 Task: Find connections with filter location Chittagong with filter topic #Humanresourcewith filter profile language Potuguese with filter current company JAC Group with filter school ICAT Design & Media College with filter industry Photography with filter service category Interaction Design with filter keywords title Telework Nurse/Doctor
Action: Mouse moved to (554, 97)
Screenshot: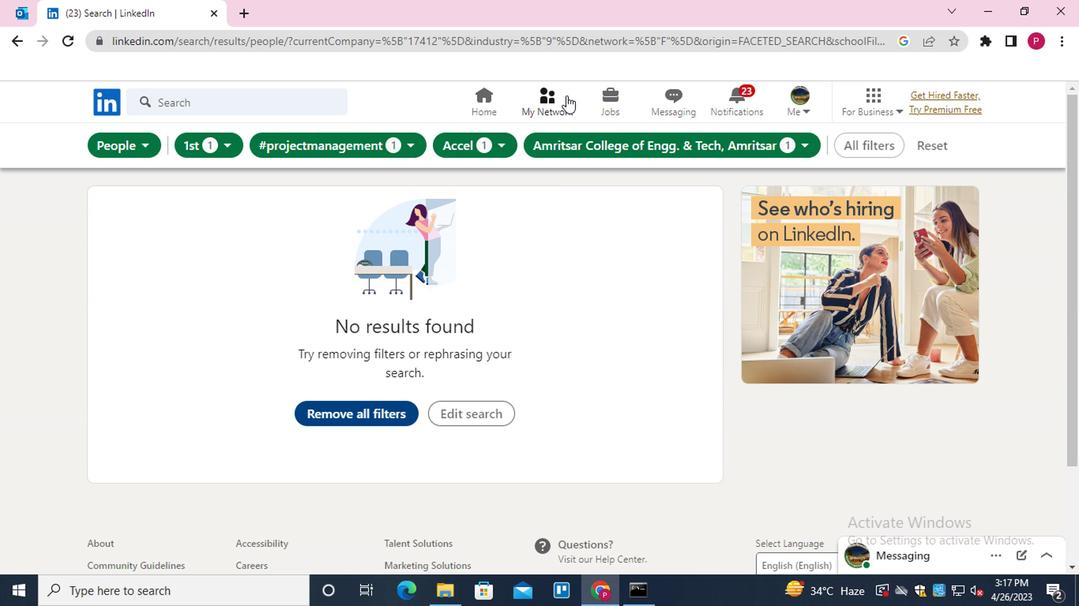 
Action: Mouse pressed left at (554, 97)
Screenshot: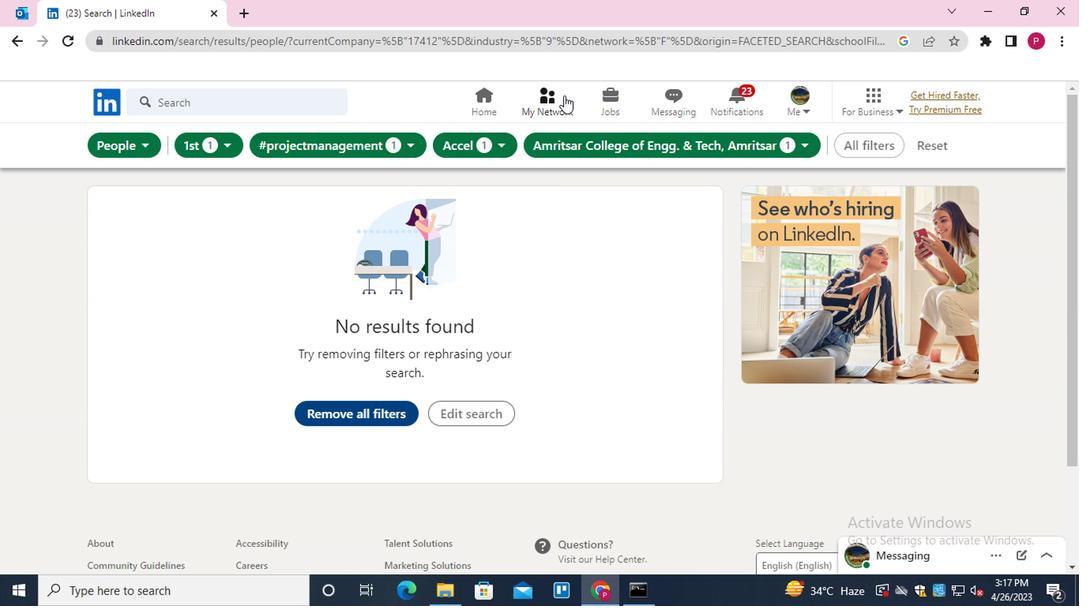 
Action: Mouse moved to (238, 184)
Screenshot: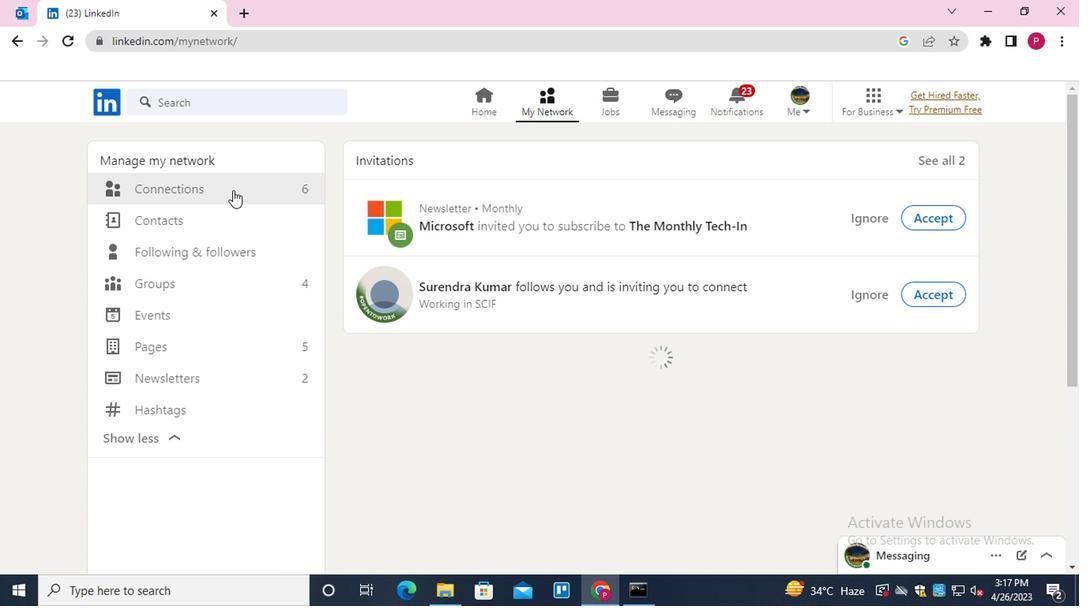 
Action: Mouse pressed left at (238, 184)
Screenshot: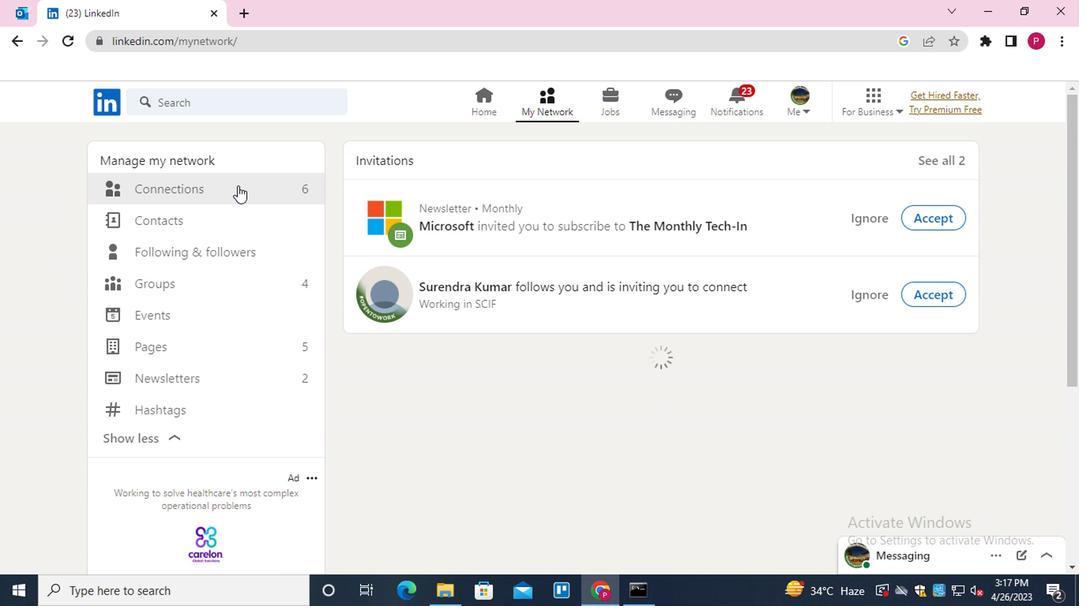 
Action: Mouse moved to (680, 194)
Screenshot: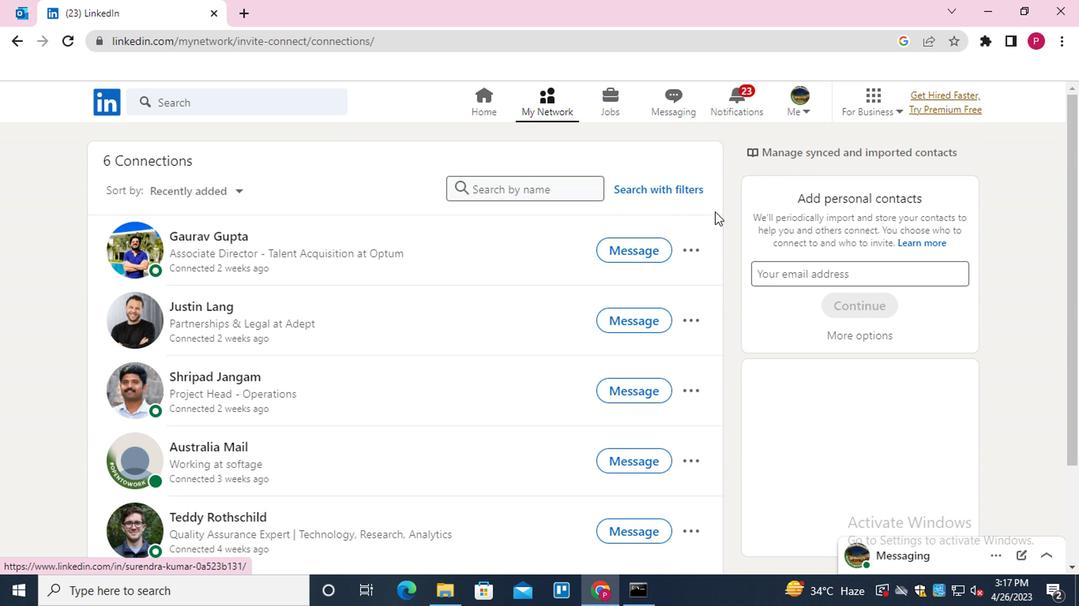 
Action: Mouse pressed left at (680, 194)
Screenshot: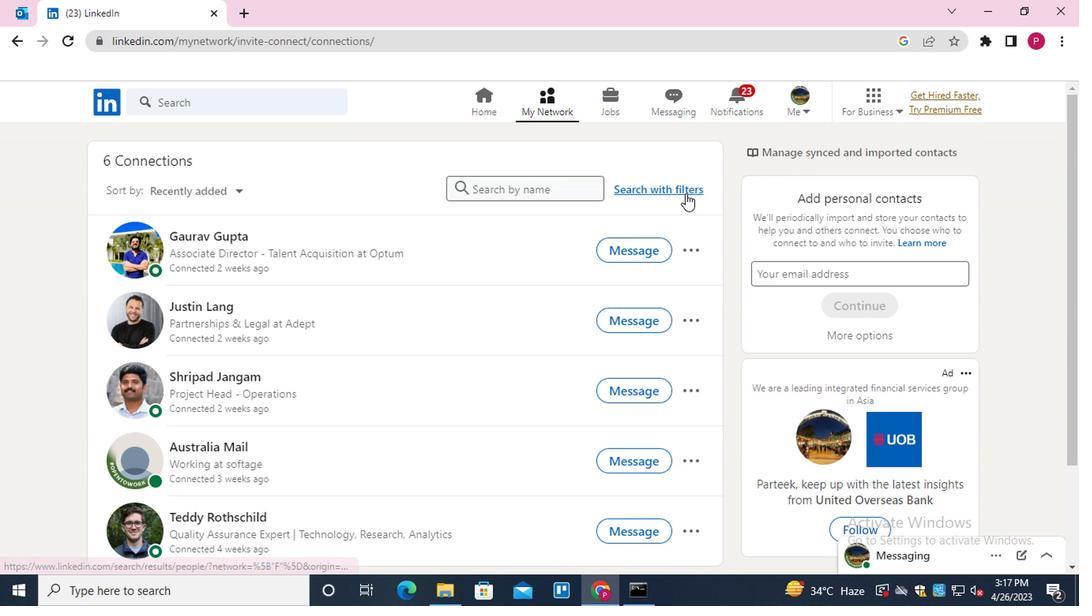 
Action: Mouse moved to (530, 147)
Screenshot: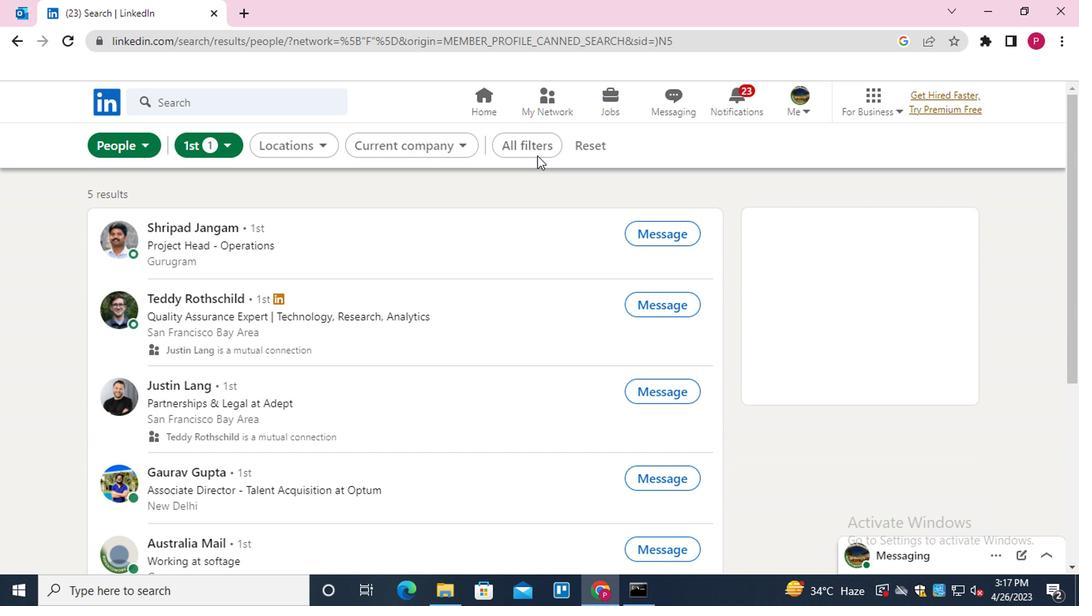 
Action: Mouse pressed left at (530, 147)
Screenshot: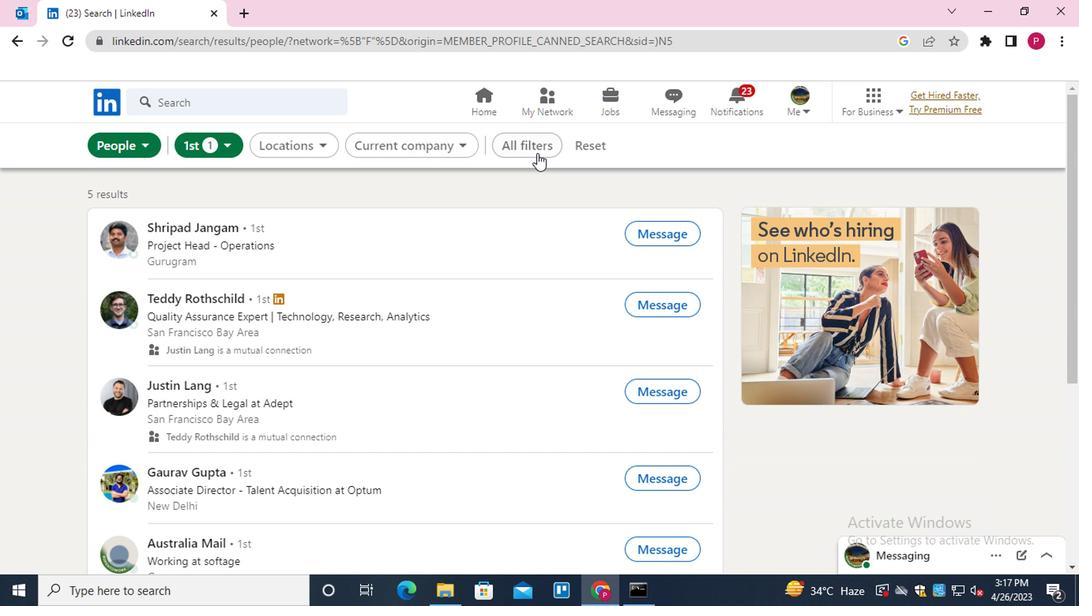 
Action: Mouse moved to (761, 267)
Screenshot: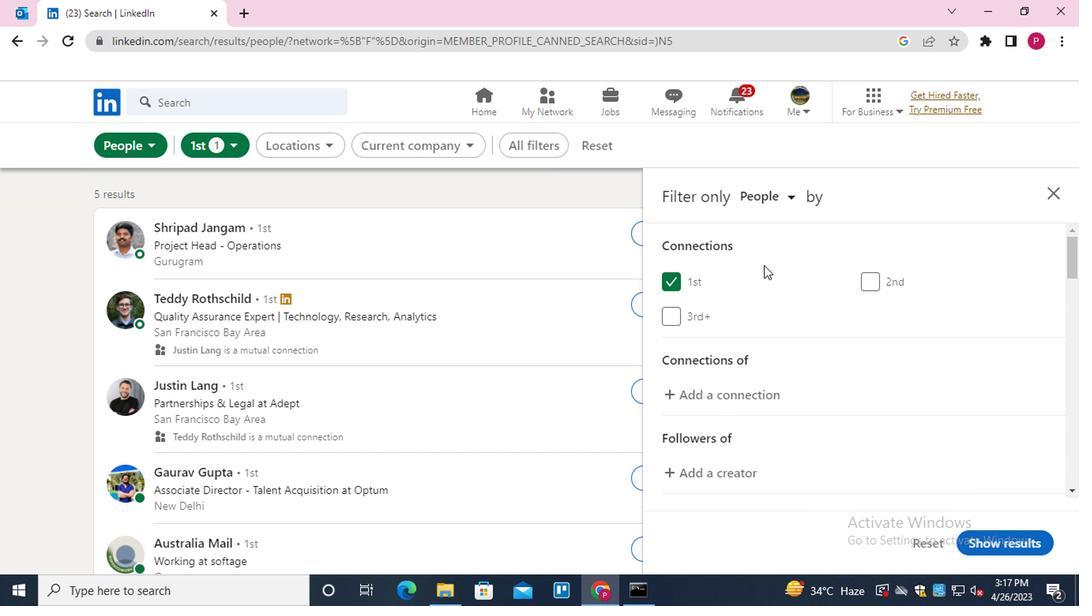 
Action: Mouse scrolled (761, 266) with delta (0, 0)
Screenshot: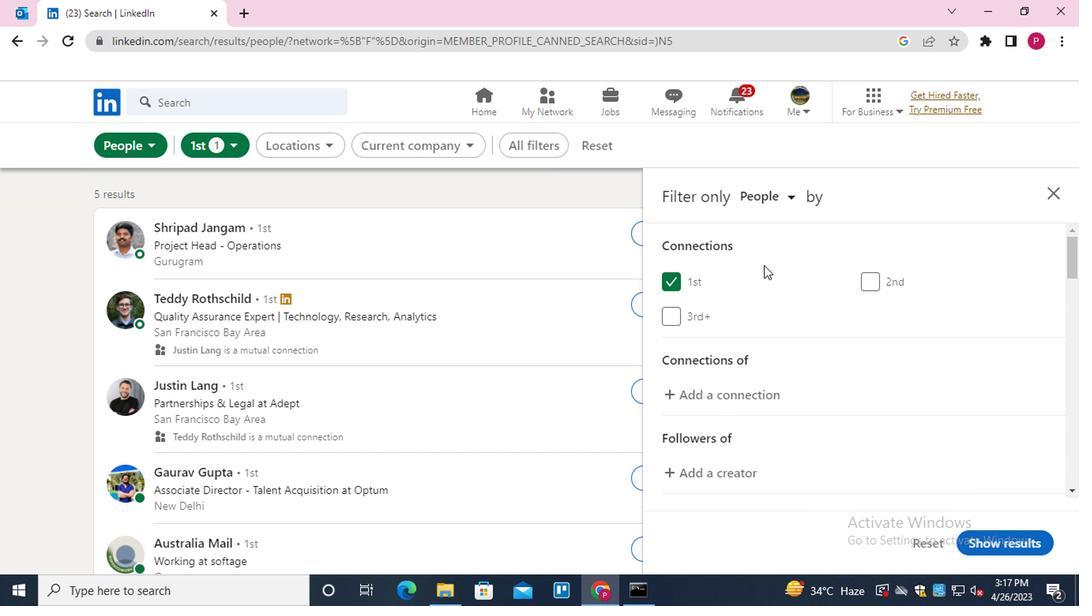 
Action: Mouse moved to (769, 278)
Screenshot: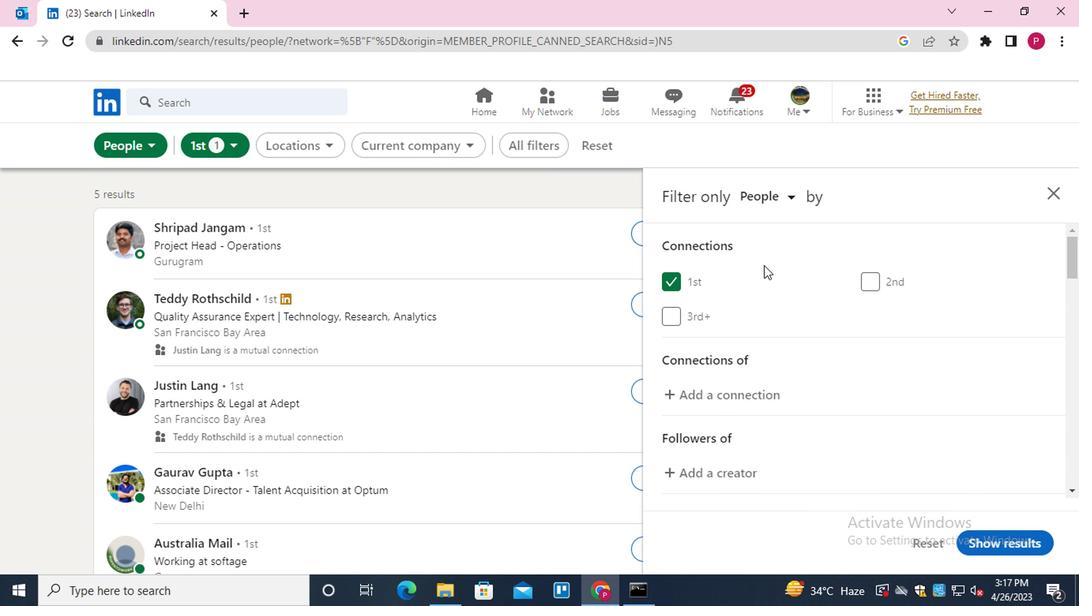 
Action: Mouse scrolled (769, 277) with delta (0, 0)
Screenshot: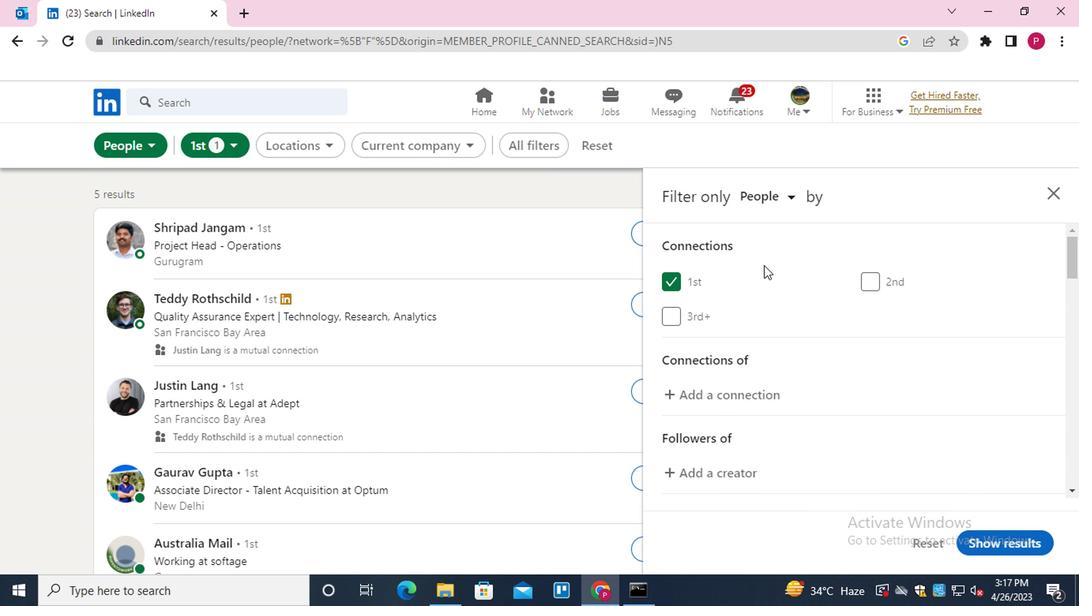 
Action: Mouse moved to (773, 284)
Screenshot: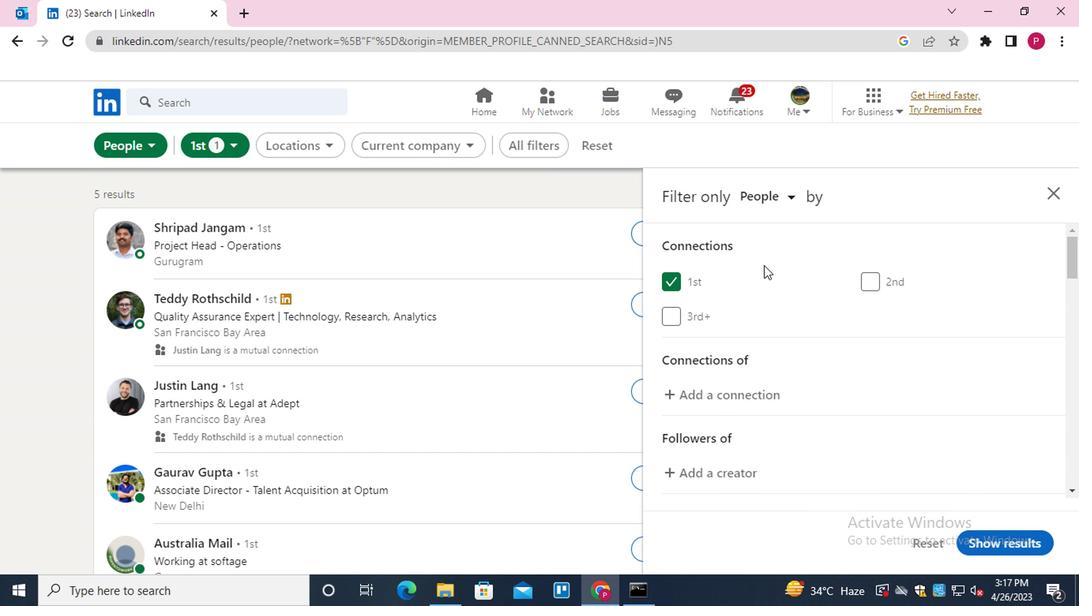 
Action: Mouse scrolled (773, 283) with delta (0, -1)
Screenshot: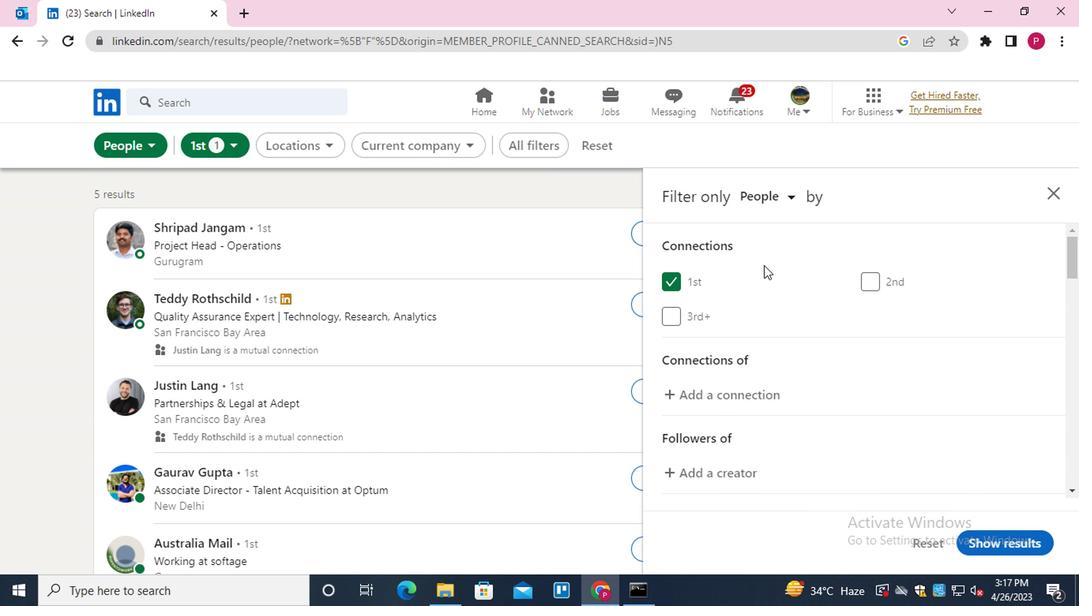 
Action: Mouse moved to (934, 392)
Screenshot: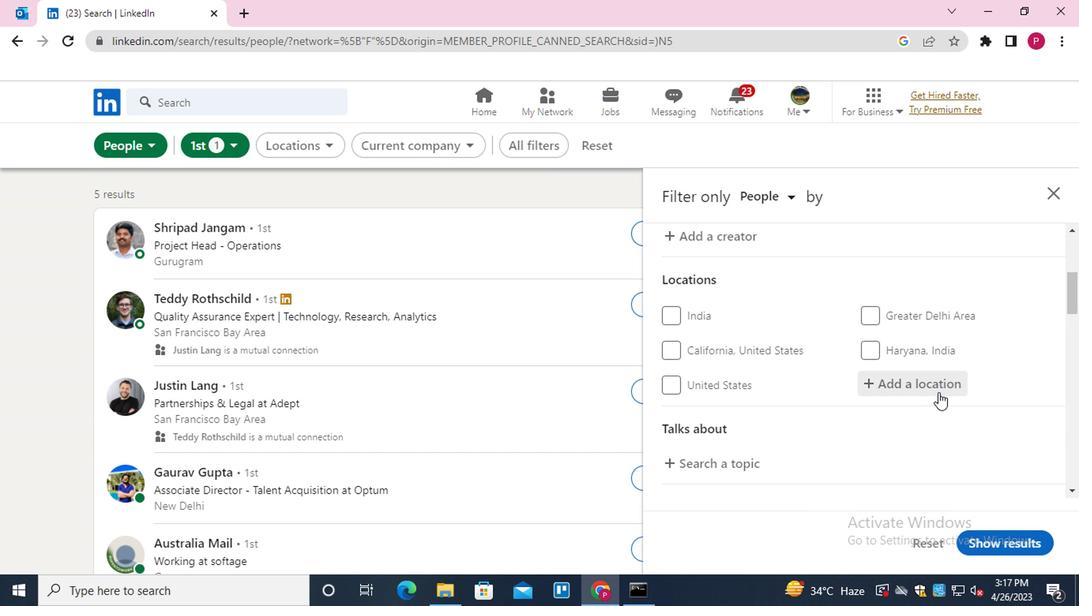 
Action: Mouse pressed left at (934, 392)
Screenshot: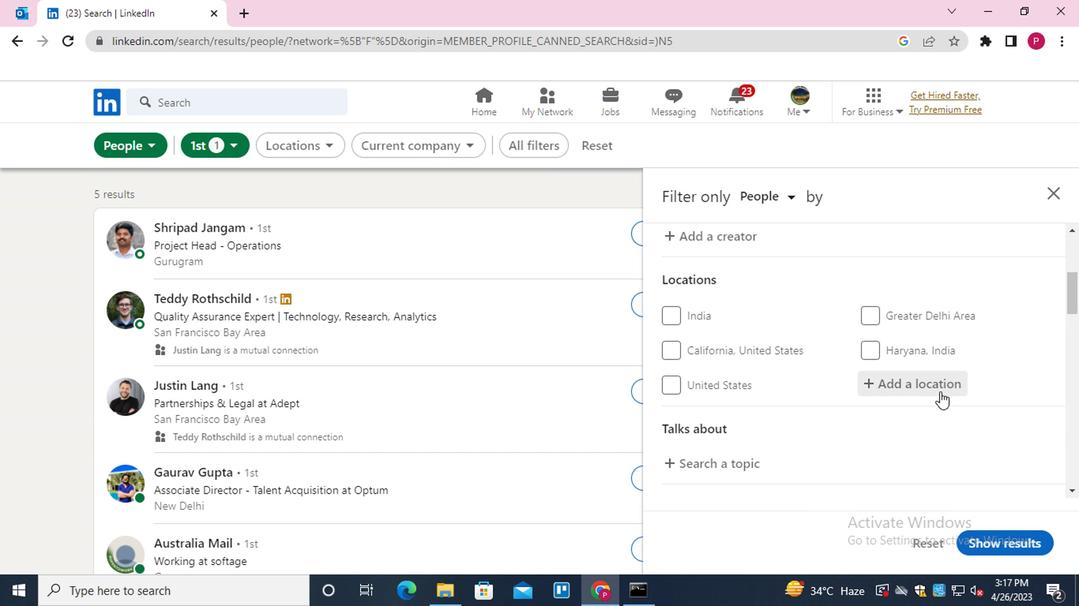 
Action: Key pressed <Key.shift><Key.shift><Key.shift>CHITTAGONG
Screenshot: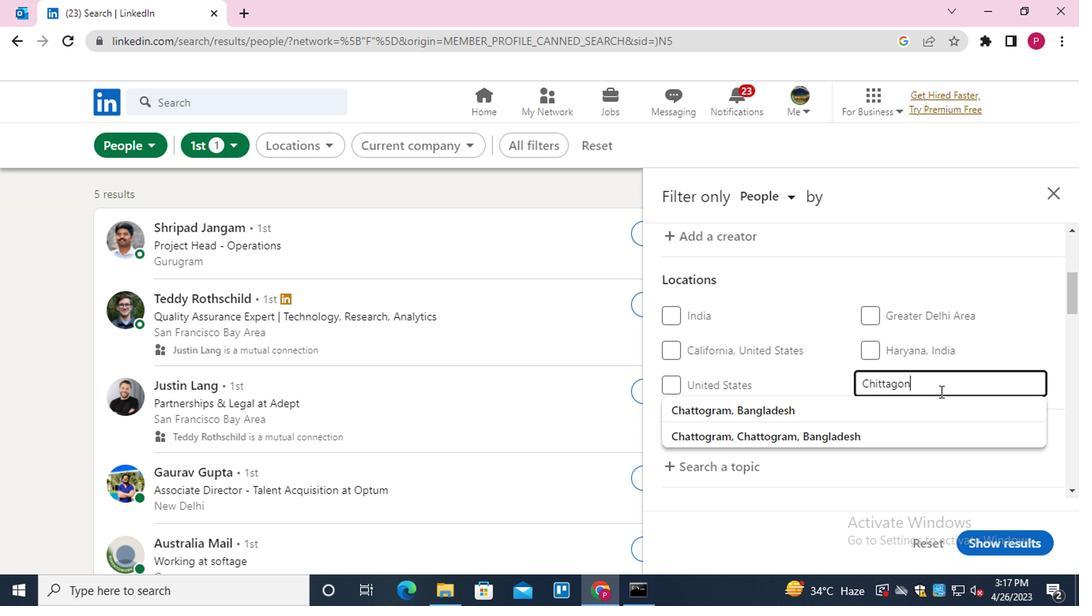 
Action: Mouse moved to (927, 384)
Screenshot: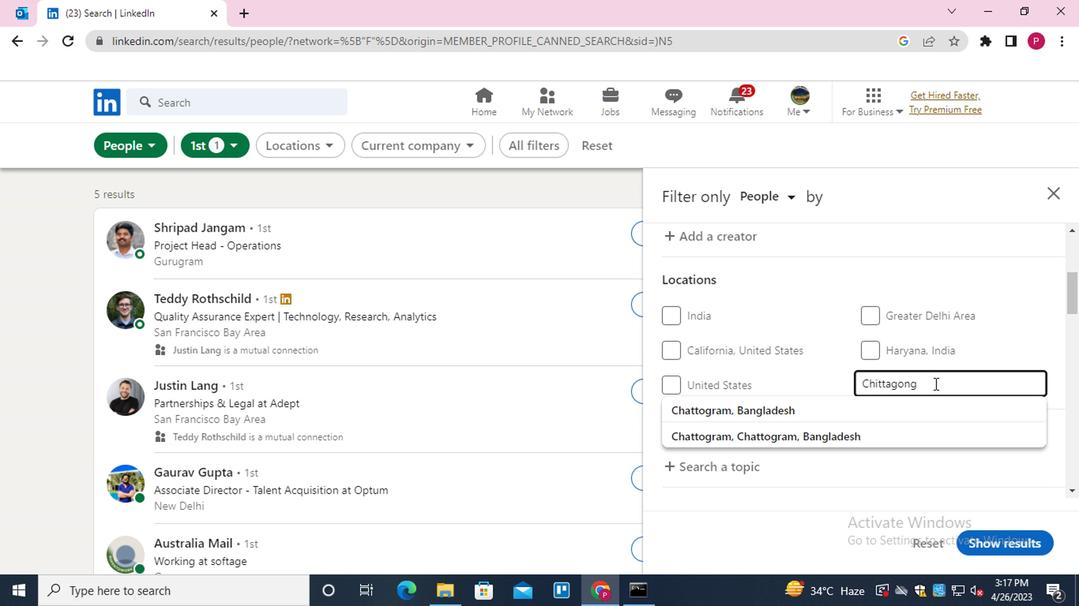 
Action: Key pressed <Key.down><Key.enter>
Screenshot: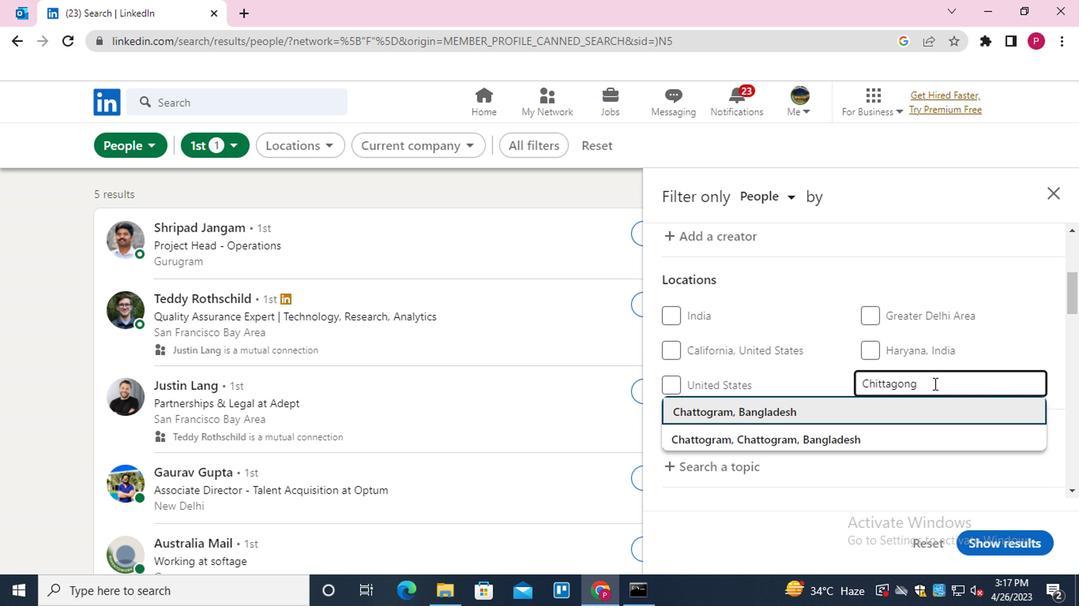 
Action: Mouse moved to (777, 352)
Screenshot: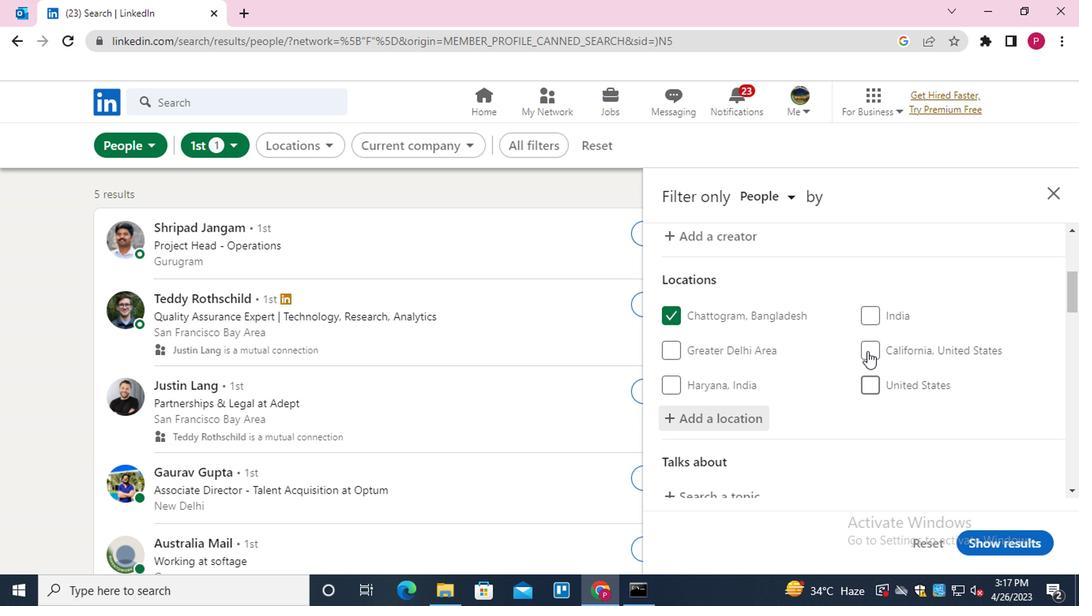 
Action: Mouse scrolled (777, 351) with delta (0, 0)
Screenshot: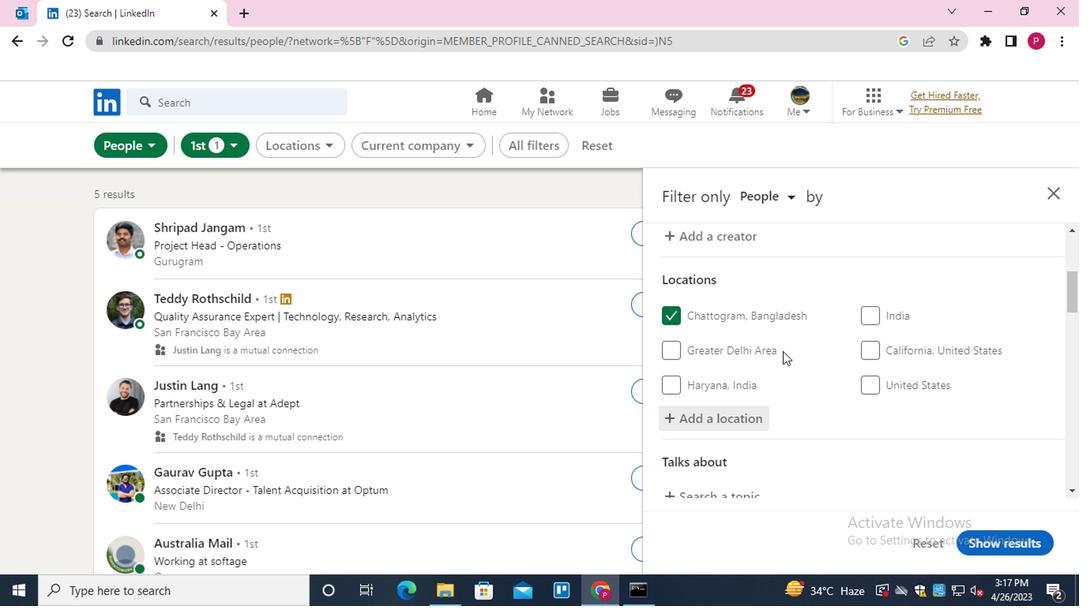 
Action: Mouse scrolled (777, 351) with delta (0, 0)
Screenshot: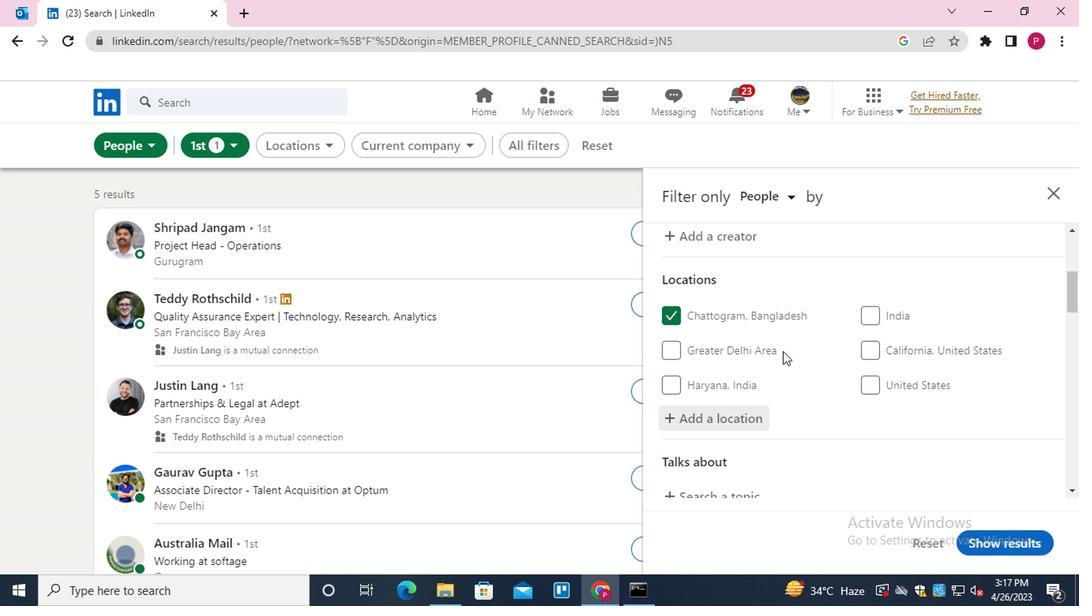 
Action: Mouse moved to (718, 338)
Screenshot: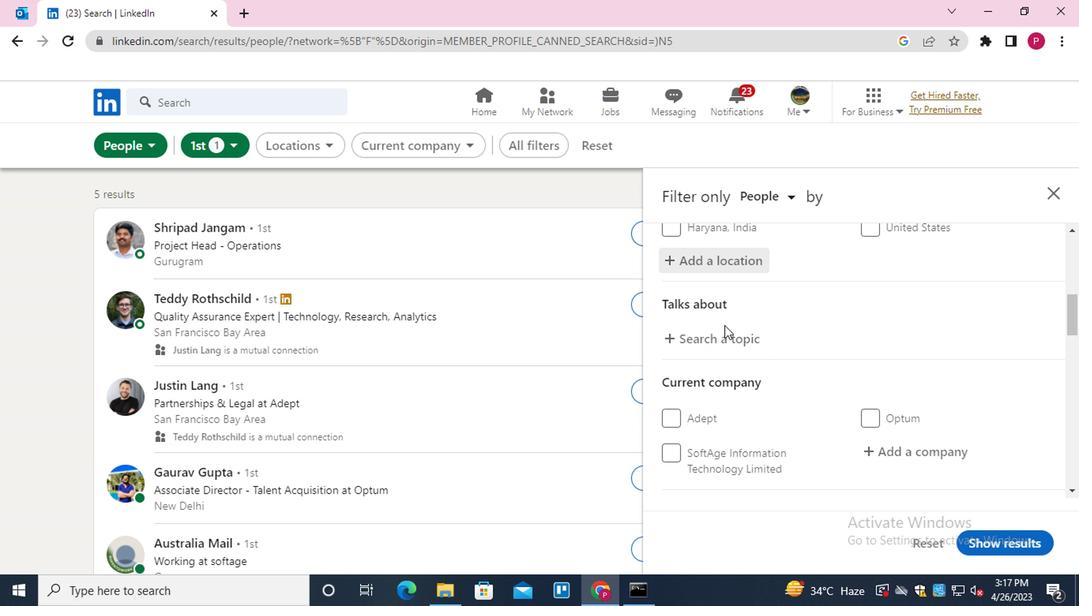 
Action: Mouse pressed left at (718, 338)
Screenshot: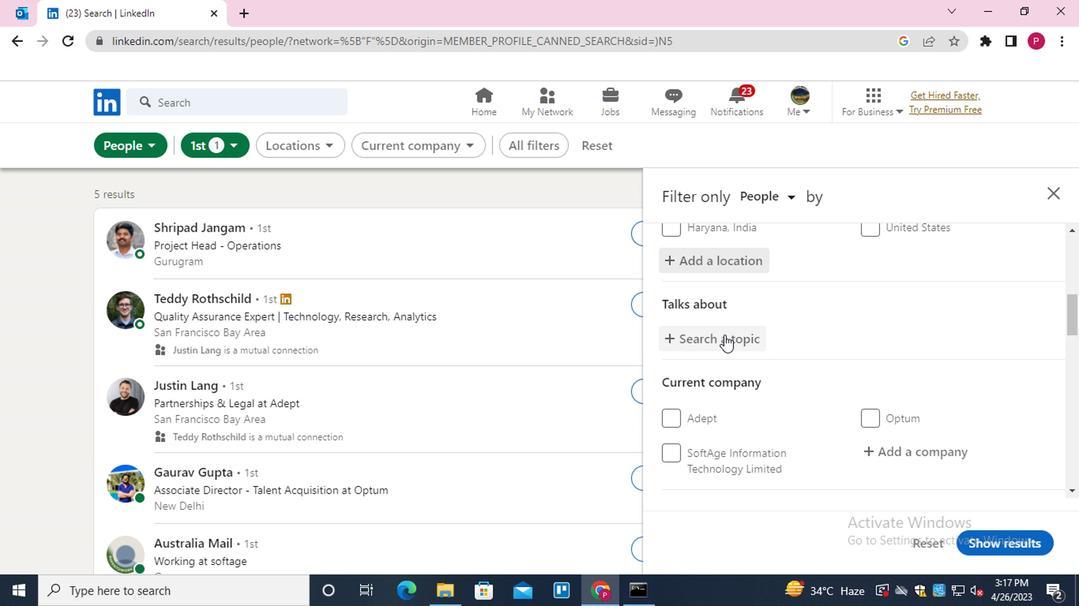 
Action: Mouse moved to (720, 340)
Screenshot: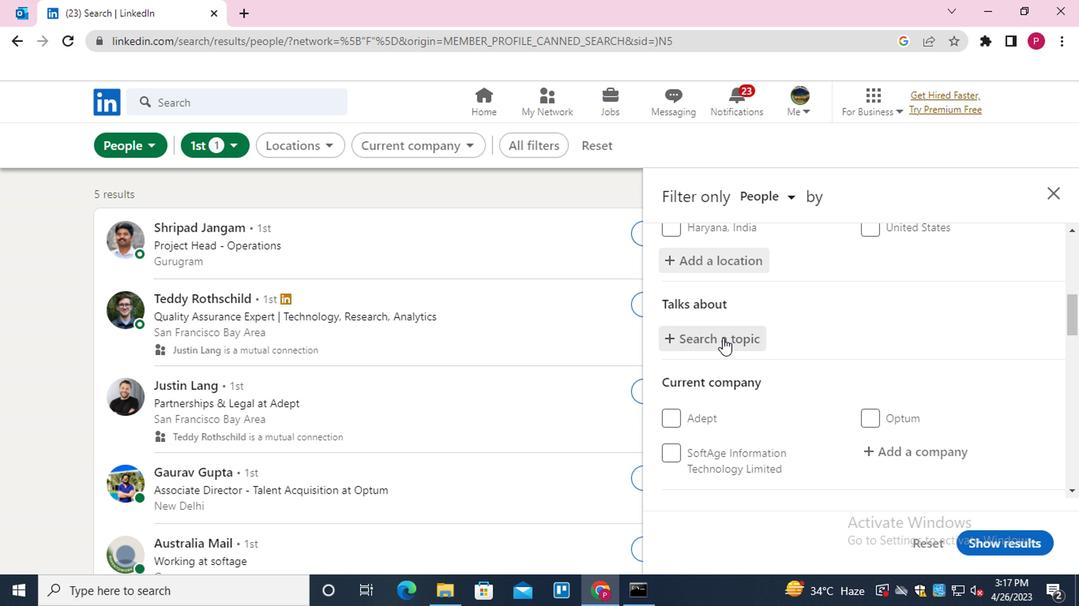 
Action: Key pressed HUA<Key.backspace>MMAN===<Key.backspace><Key.backspace><Key.backspace><Key.backspace><Key.backspace><Key.backspace>ANRESOURCES<Key.down><Key.enter>
Screenshot: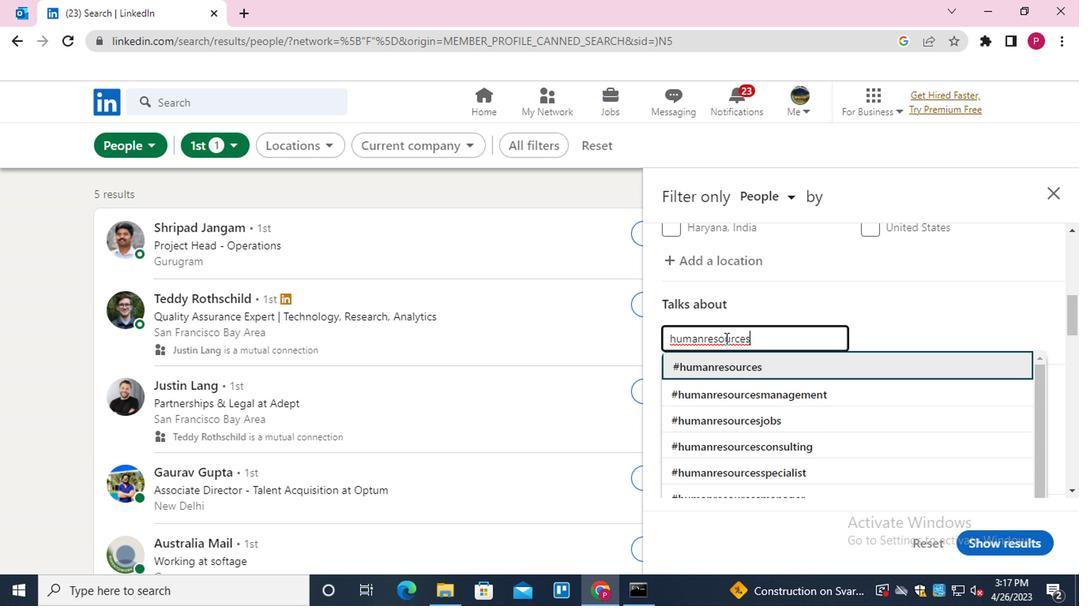 
Action: Mouse moved to (737, 328)
Screenshot: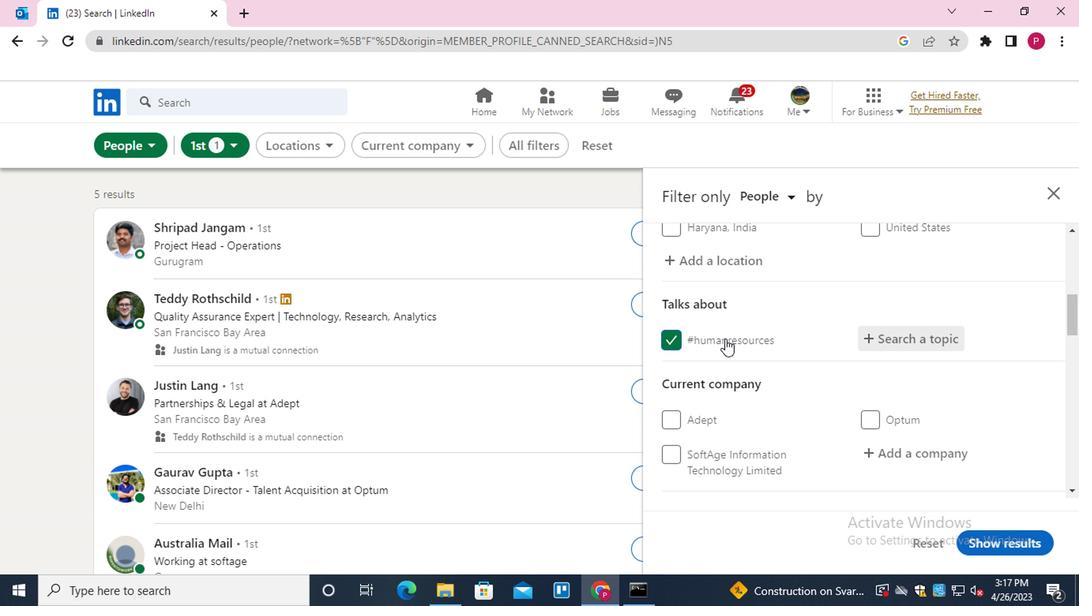 
Action: Mouse scrolled (737, 327) with delta (0, -1)
Screenshot: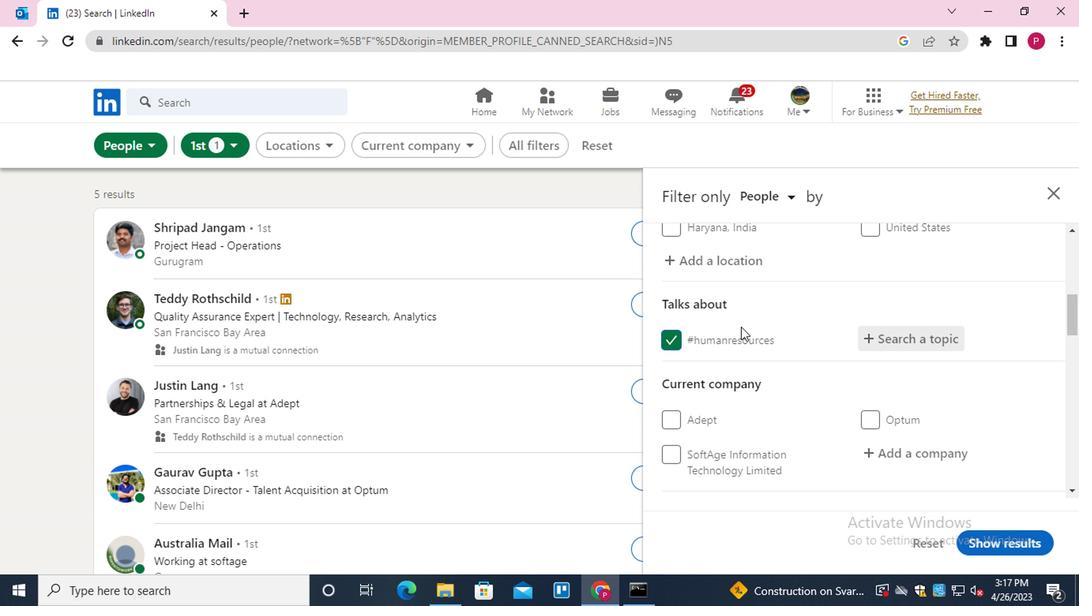 
Action: Mouse moved to (740, 326)
Screenshot: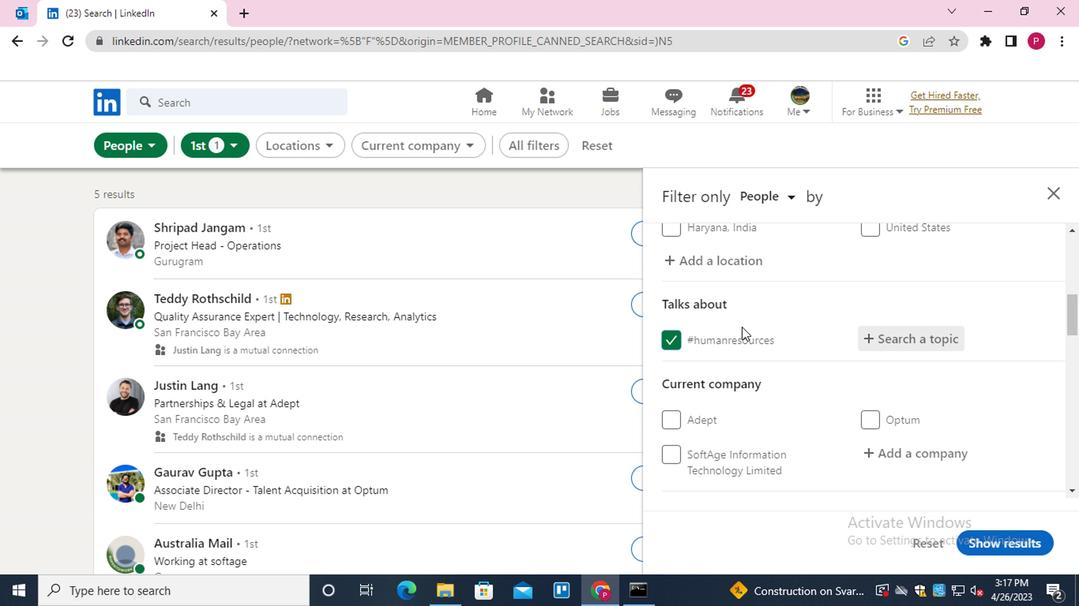 
Action: Mouse scrolled (740, 325) with delta (0, -1)
Screenshot: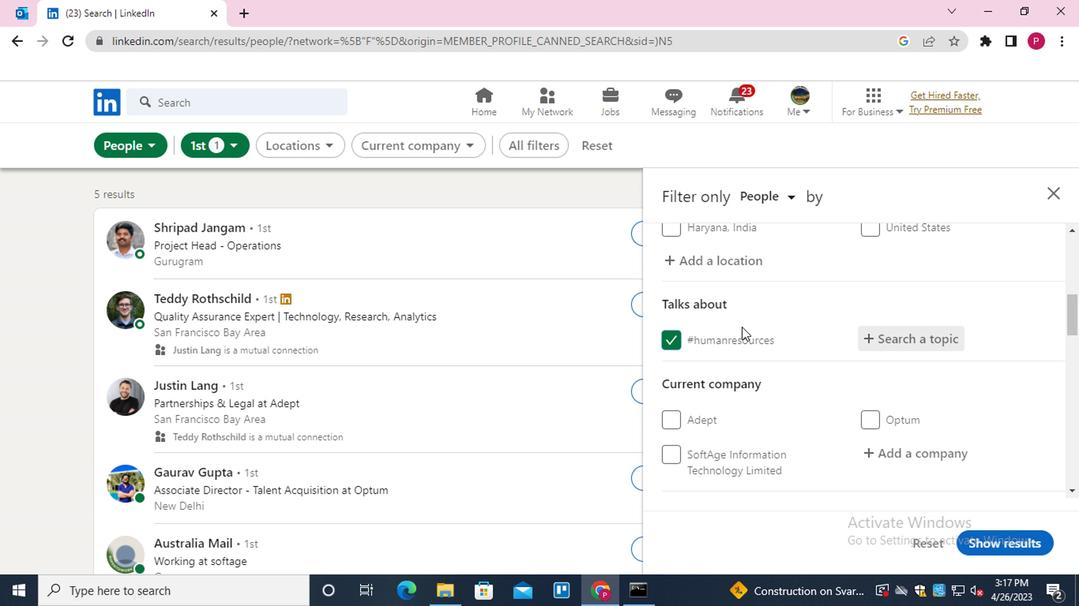 
Action: Mouse moved to (885, 297)
Screenshot: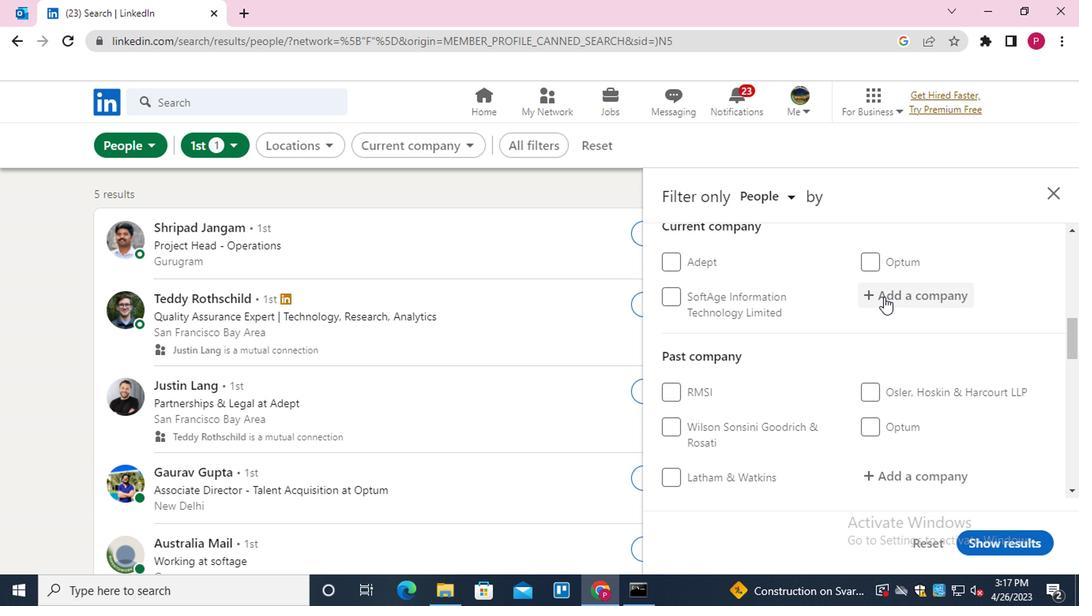 
Action: Mouse pressed left at (885, 297)
Screenshot: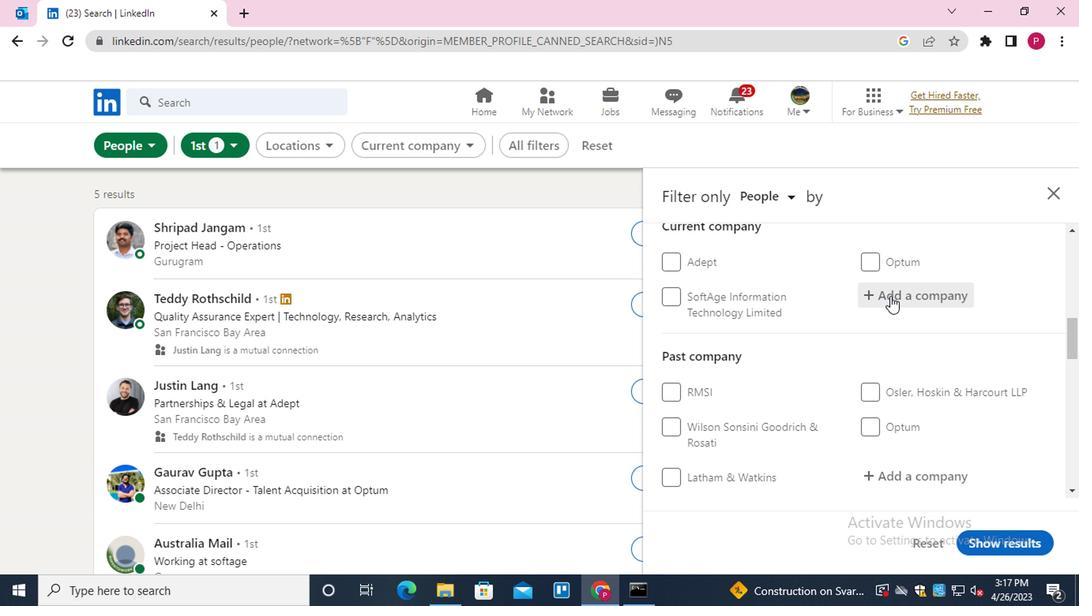 
Action: Key pressed <Key.shift><Key.shift><Key.shift><Key.shift><Key.shift><Key.shift><Key.shift><Key.shift><Key.shift><Key.shift>JAC
Screenshot: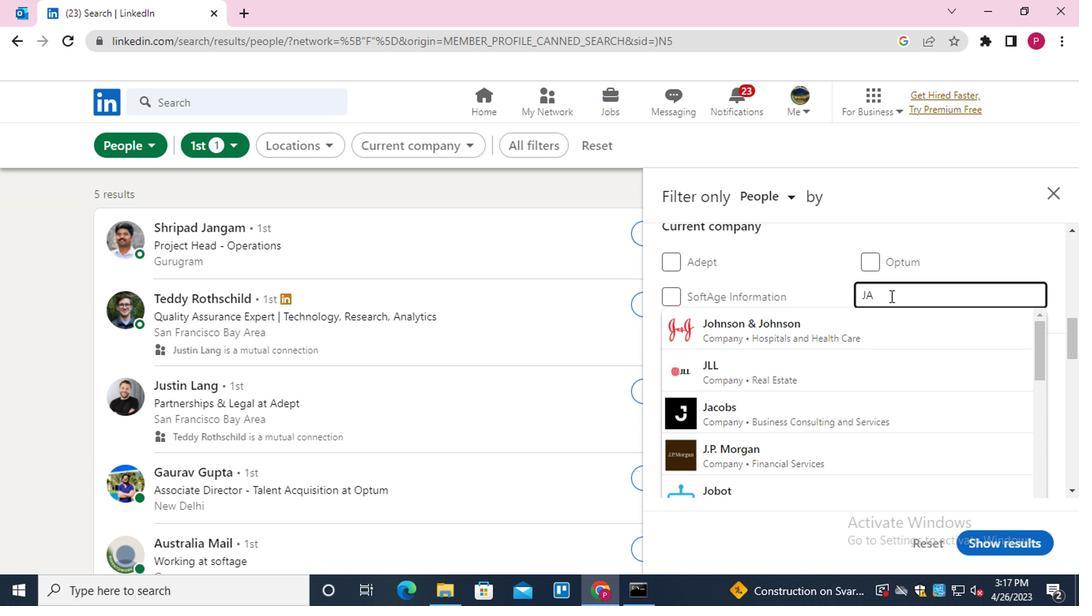 
Action: Mouse moved to (873, 299)
Screenshot: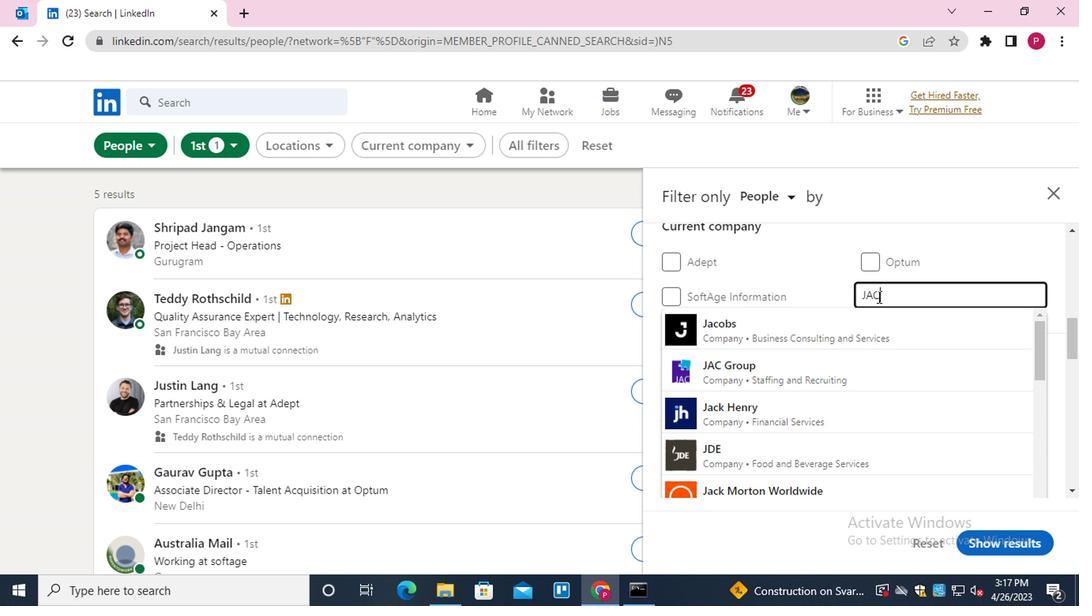
Action: Key pressed <Key.down><Key.down><Key.enter>
Screenshot: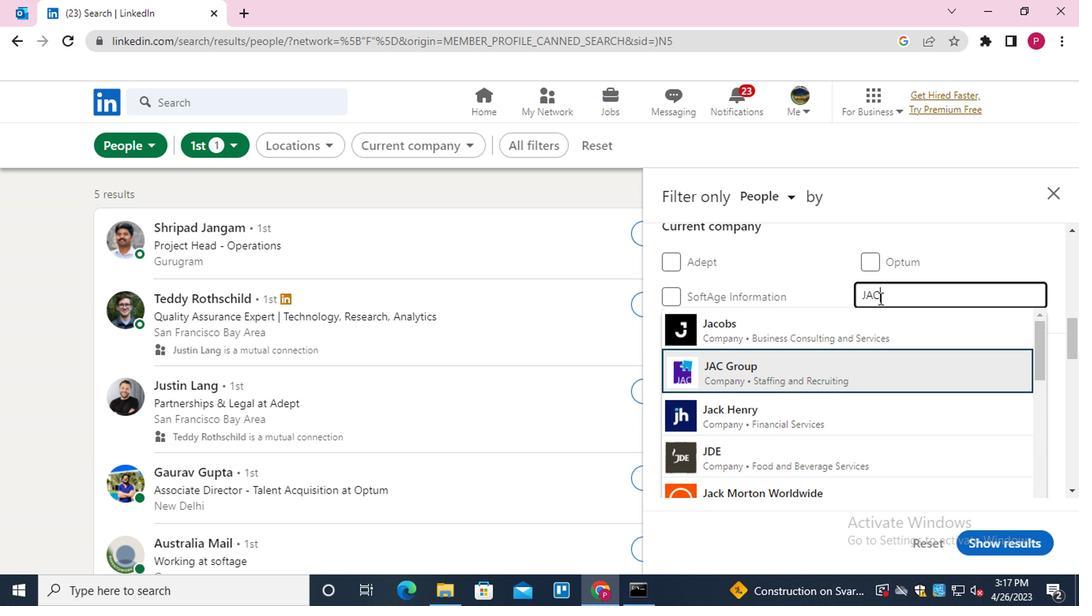 
Action: Mouse moved to (850, 298)
Screenshot: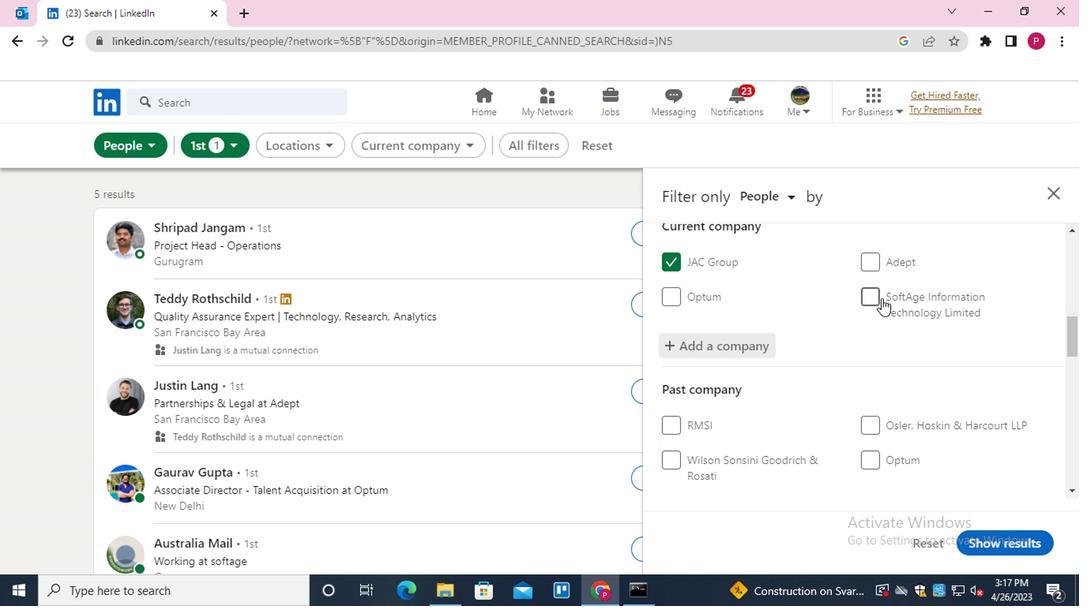 
Action: Mouse scrolled (850, 297) with delta (0, -1)
Screenshot: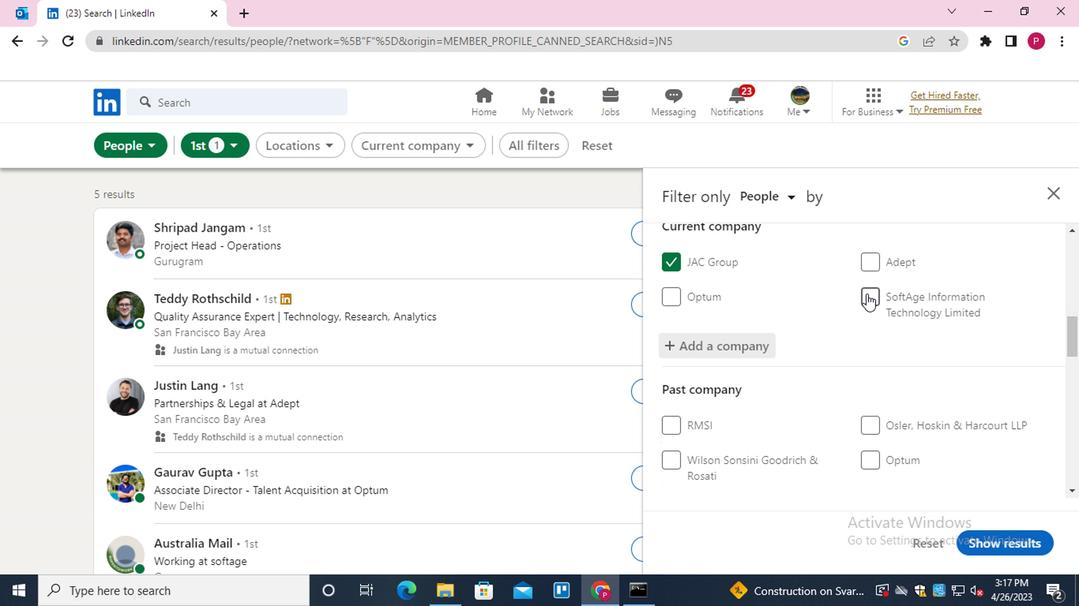 
Action: Mouse scrolled (850, 297) with delta (0, -1)
Screenshot: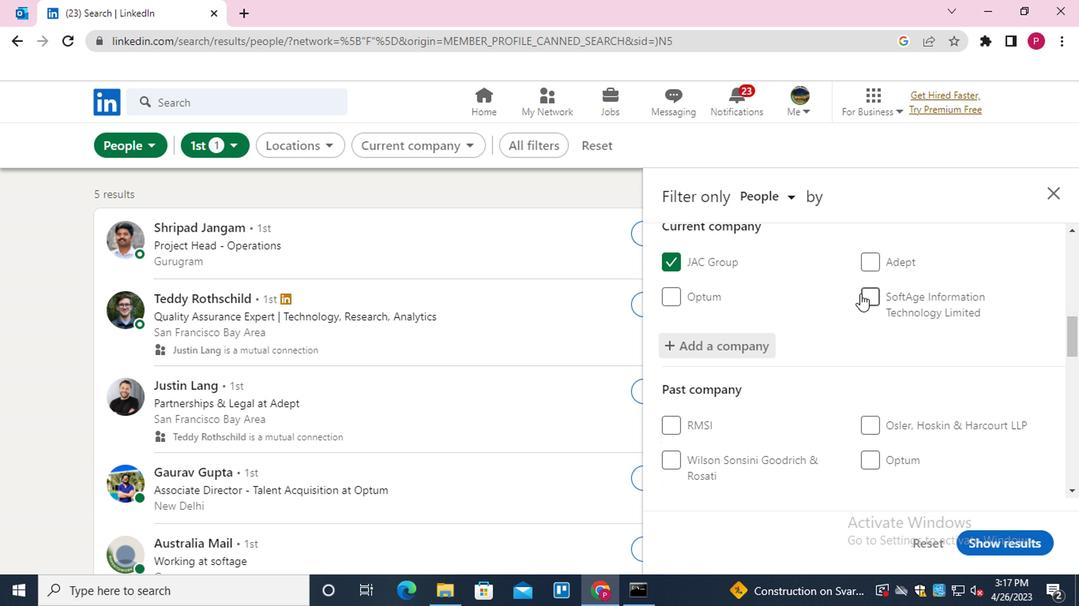 
Action: Mouse scrolled (850, 297) with delta (0, -1)
Screenshot: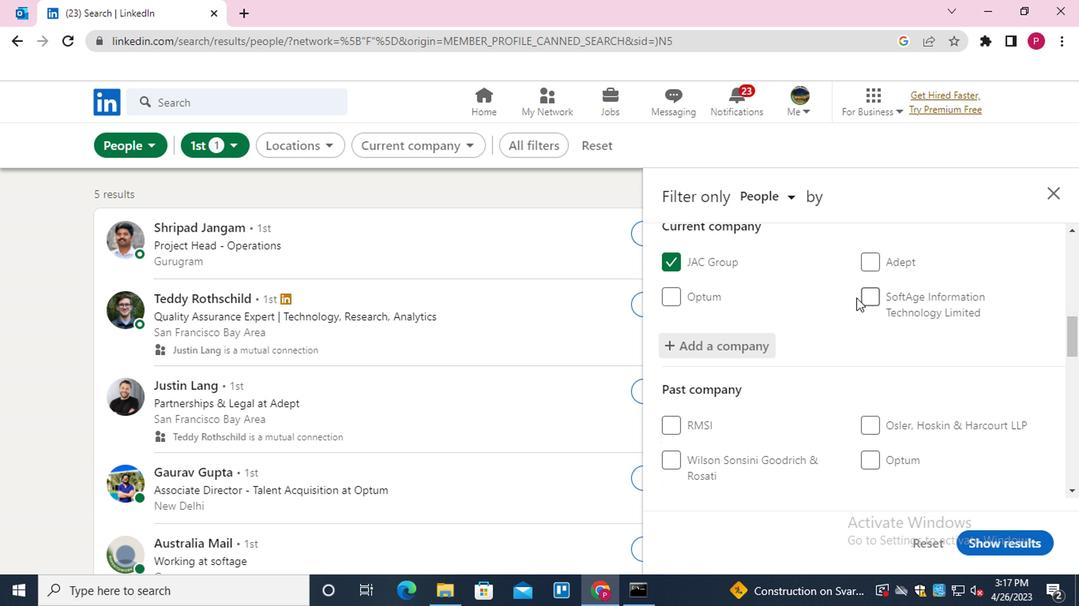 
Action: Mouse moved to (807, 301)
Screenshot: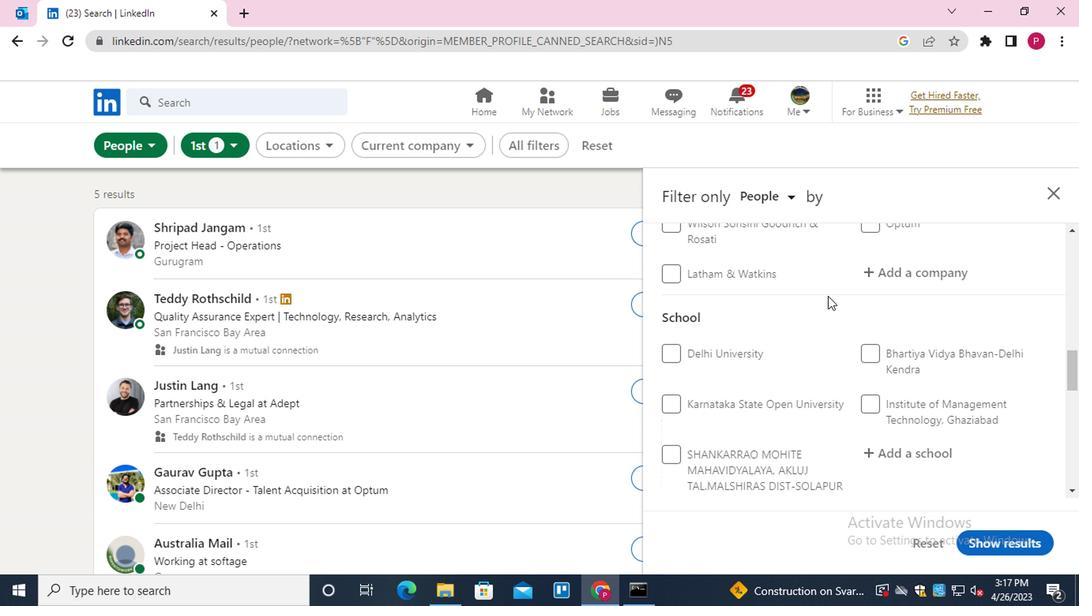 
Action: Mouse scrolled (807, 301) with delta (0, 0)
Screenshot: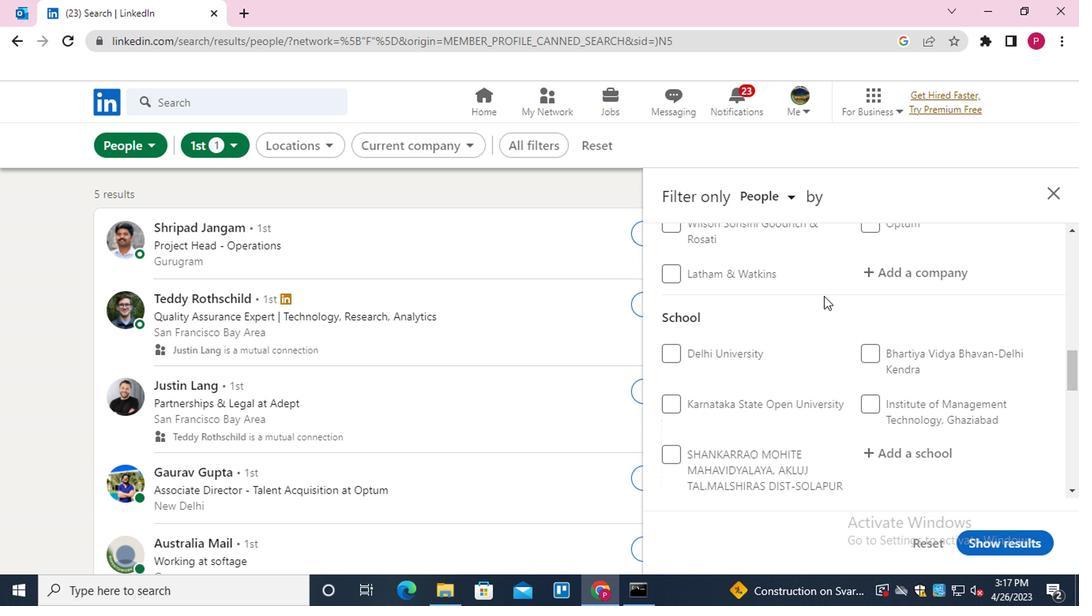 
Action: Mouse moved to (808, 309)
Screenshot: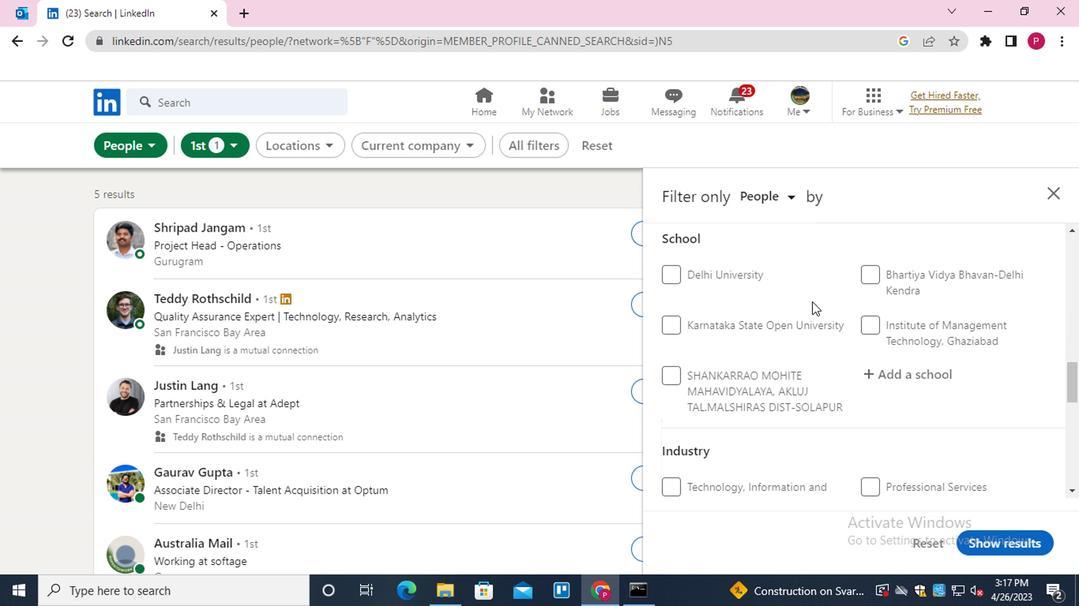 
Action: Mouse scrolled (808, 309) with delta (0, 0)
Screenshot: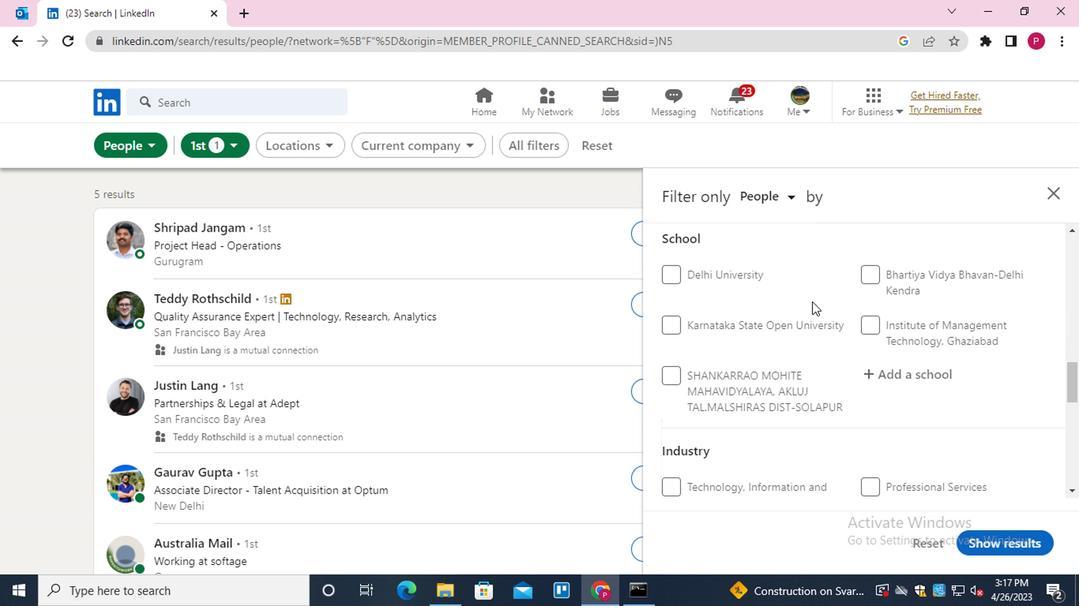
Action: Mouse moved to (895, 293)
Screenshot: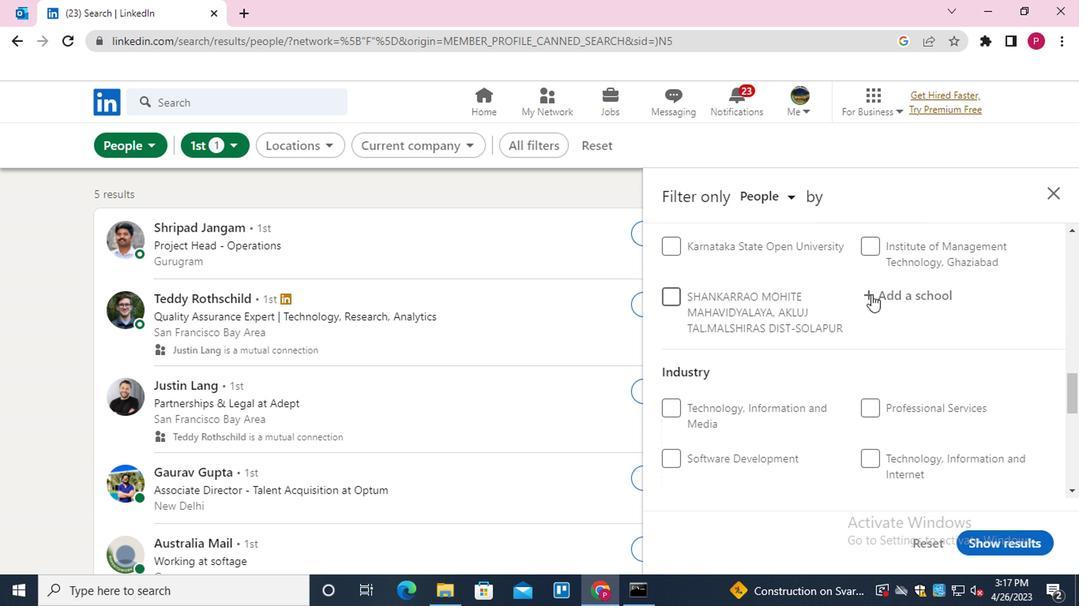 
Action: Mouse pressed left at (895, 293)
Screenshot: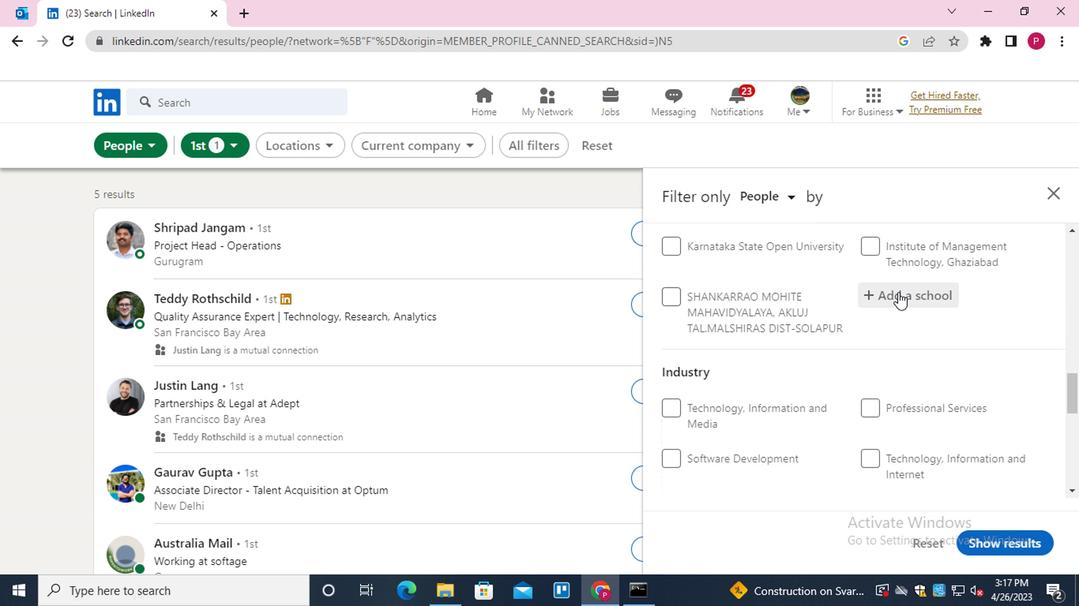 
Action: Mouse moved to (895, 293)
Screenshot: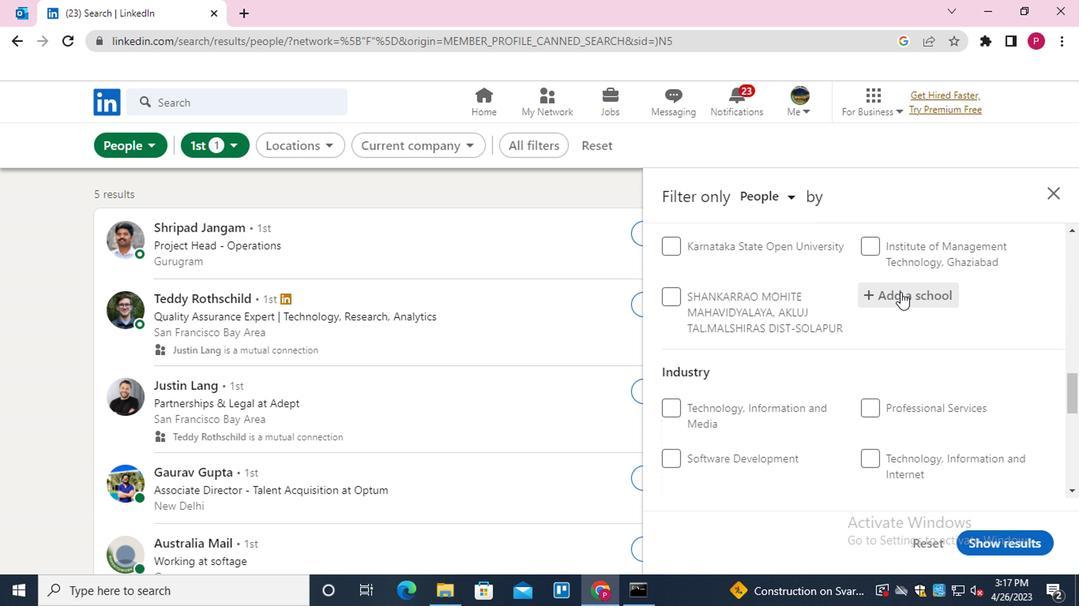 
Action: Key pressed <Key.shift><Key.shift><Key.shift><Key.shift><Key.shift><Key.shift><Key.shift><Key.shift><Key.shift><Key.shift>ICAT<Key.space><Key.shift>DESIGN
Screenshot: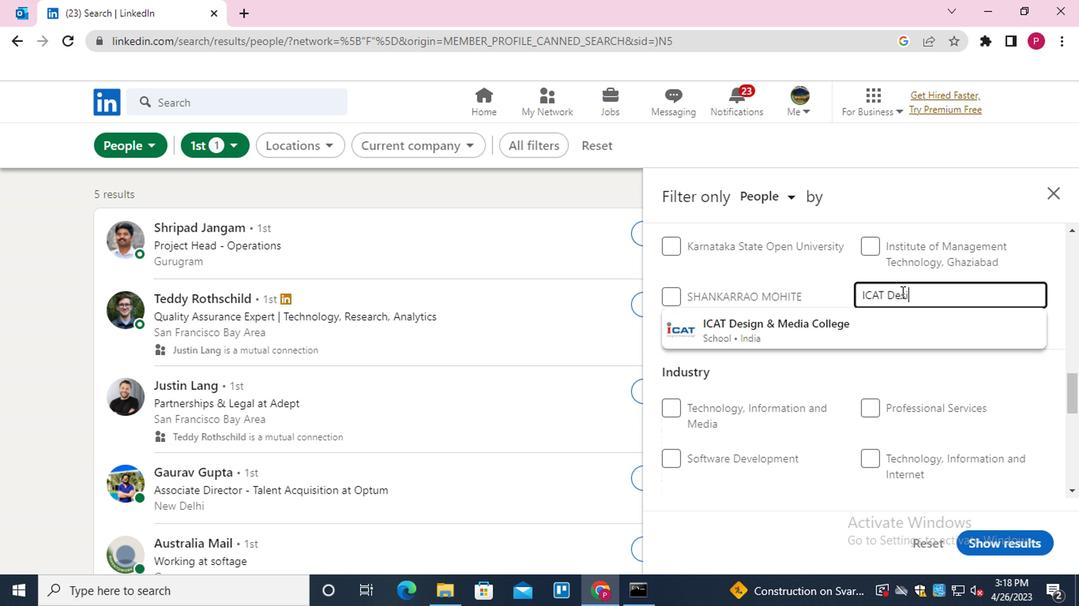 
Action: Mouse moved to (905, 332)
Screenshot: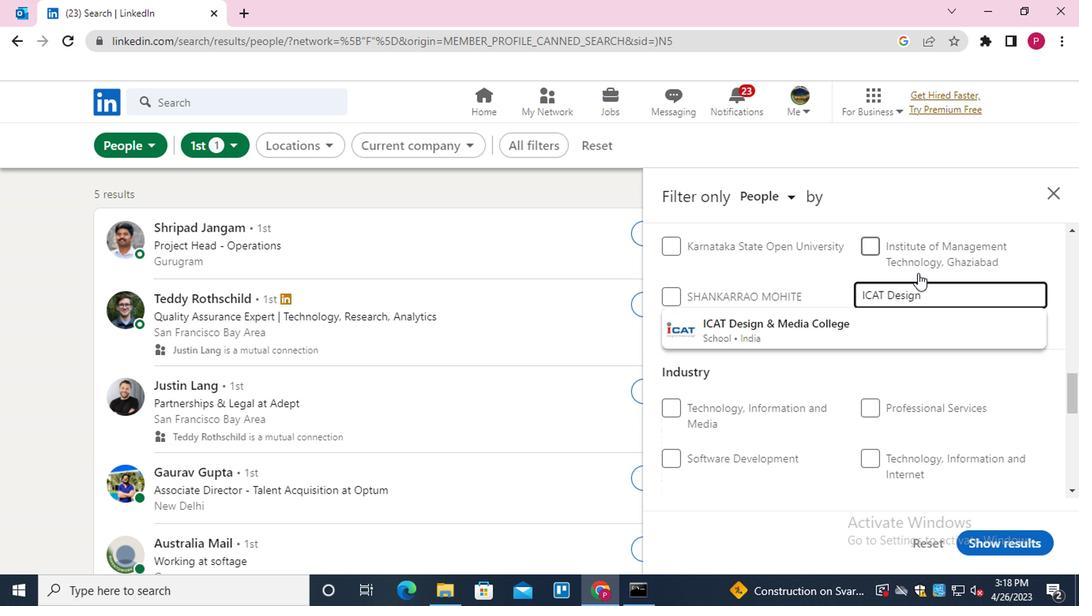 
Action: Mouse pressed left at (905, 332)
Screenshot: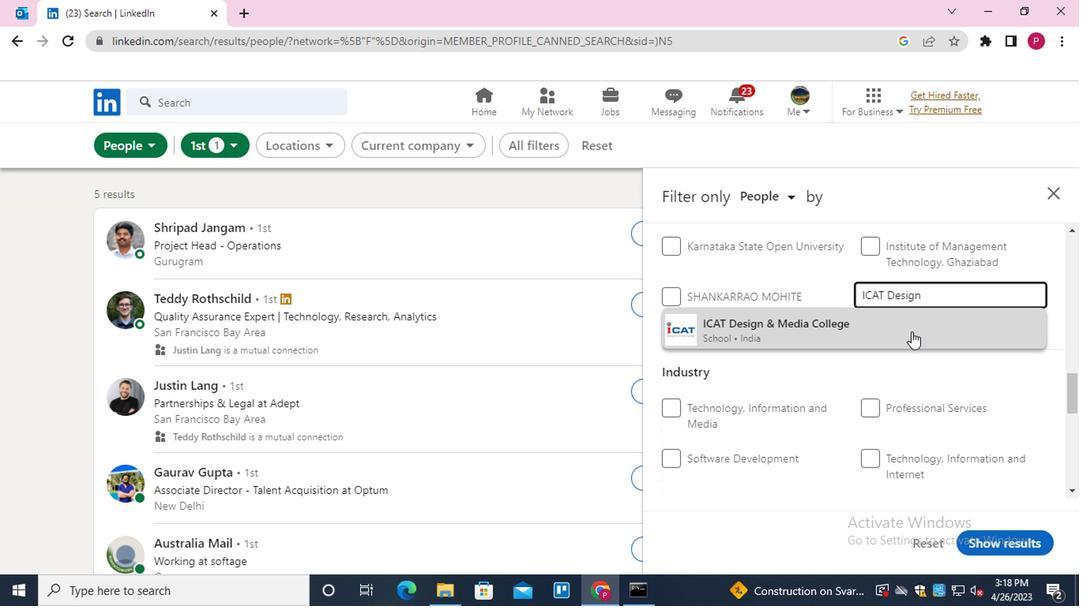 
Action: Mouse moved to (857, 345)
Screenshot: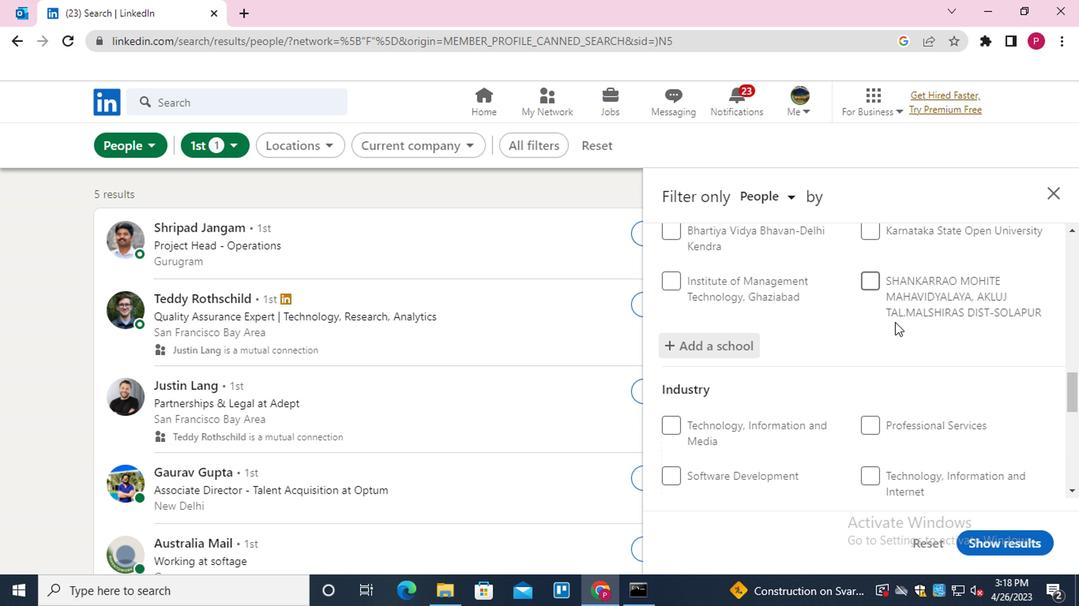 
Action: Mouse scrolled (857, 344) with delta (0, 0)
Screenshot: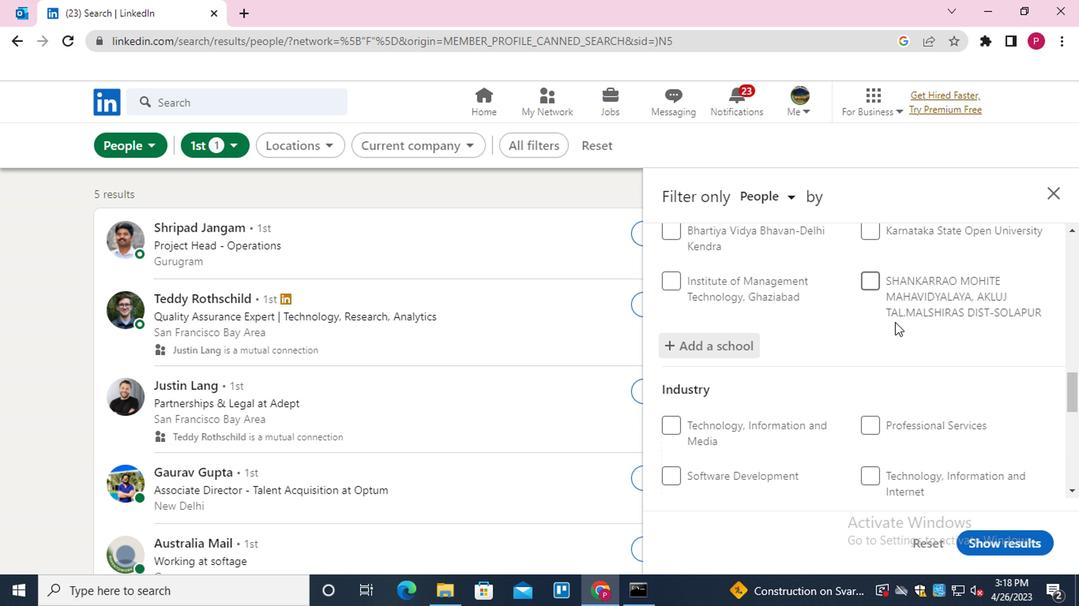 
Action: Mouse moved to (848, 348)
Screenshot: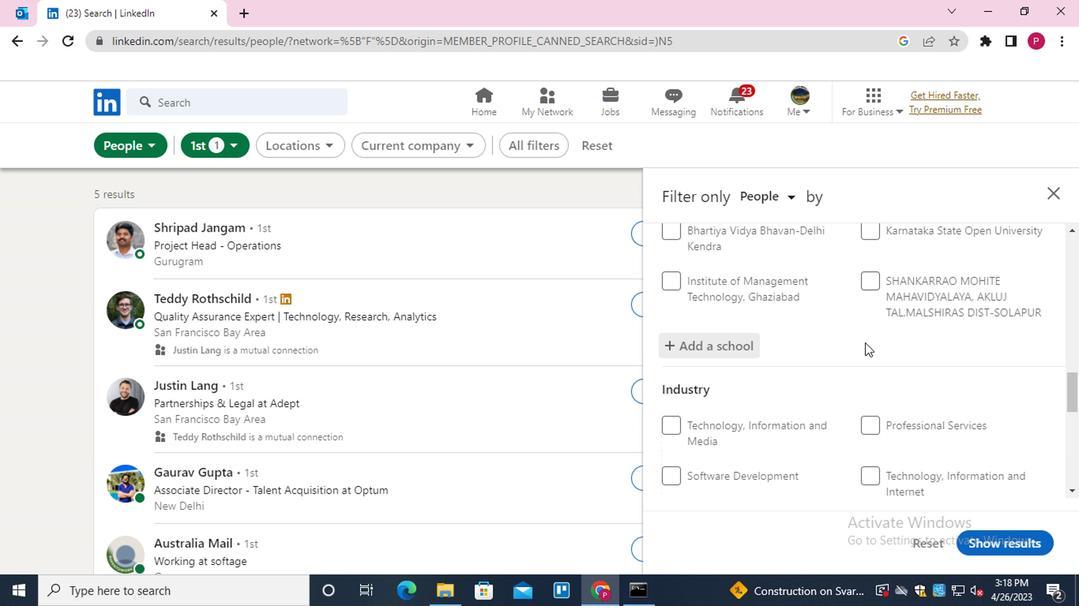 
Action: Mouse scrolled (848, 348) with delta (0, 0)
Screenshot: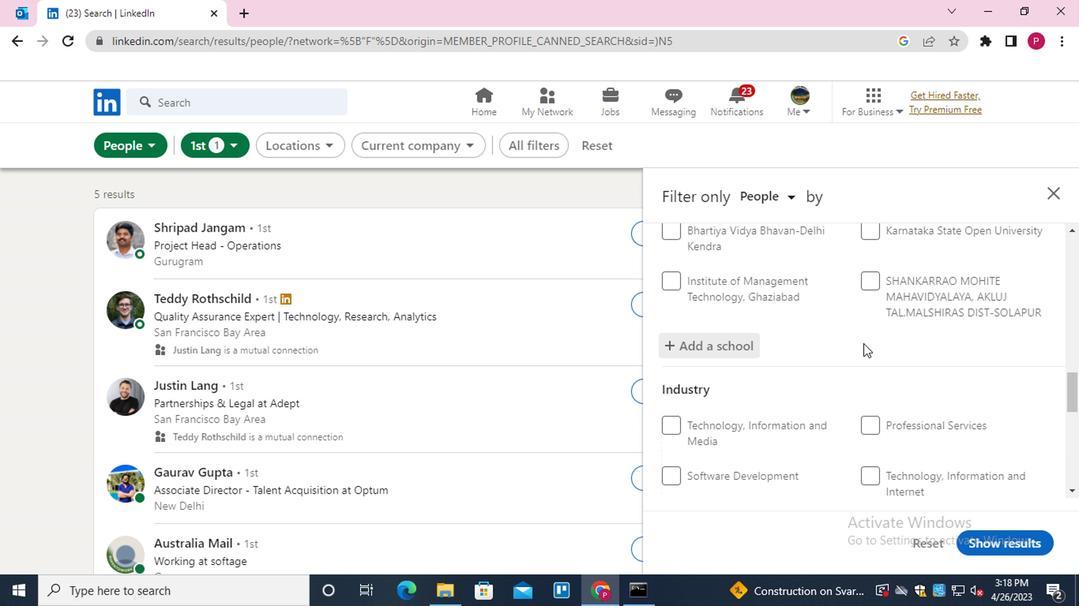 
Action: Mouse moved to (913, 364)
Screenshot: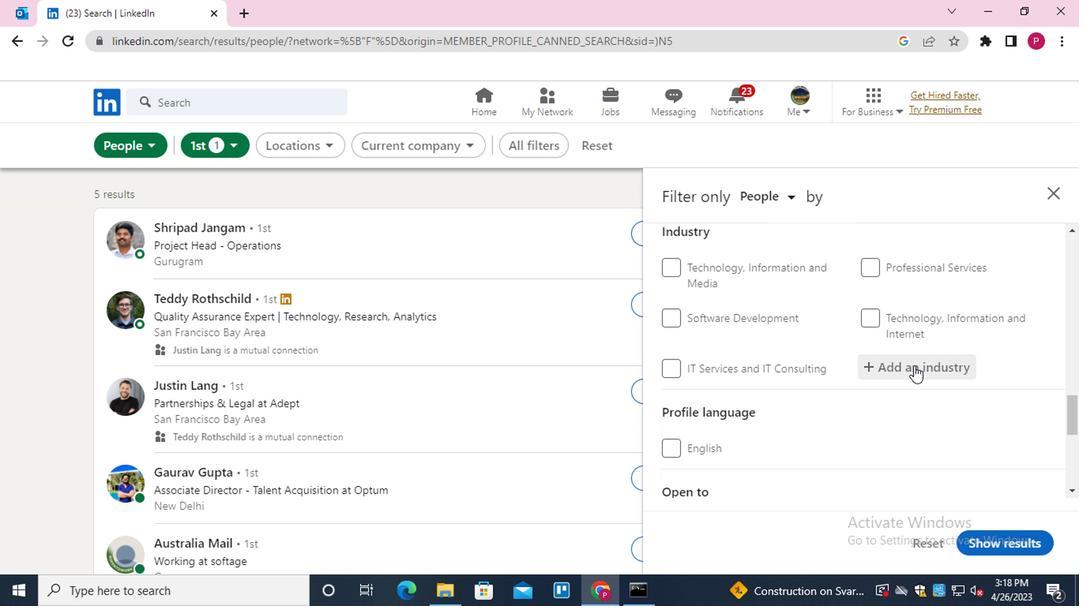 
Action: Mouse pressed left at (913, 364)
Screenshot: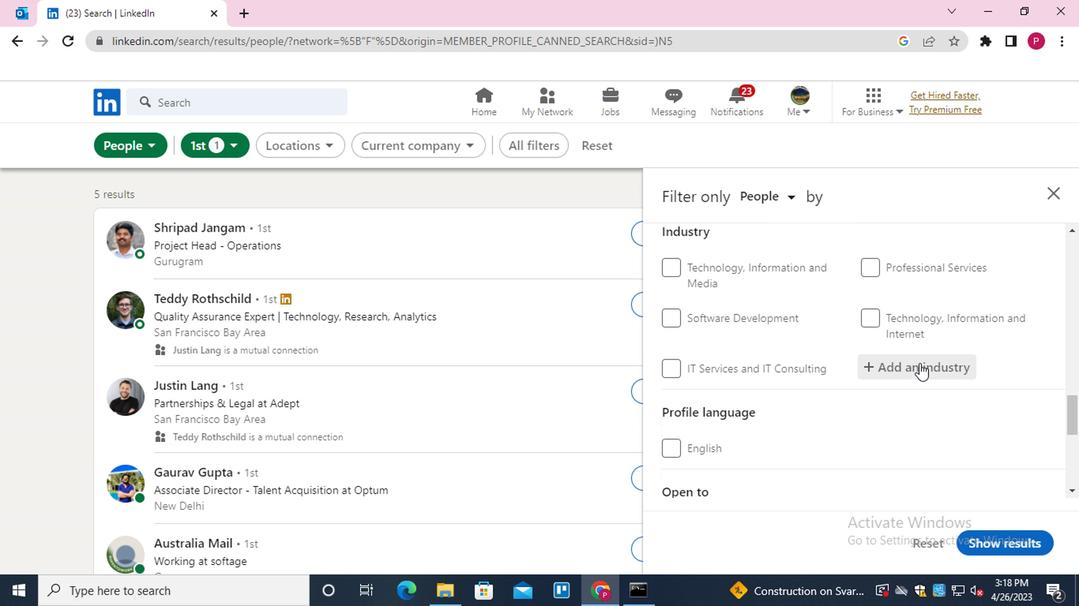 
Action: Mouse moved to (912, 364)
Screenshot: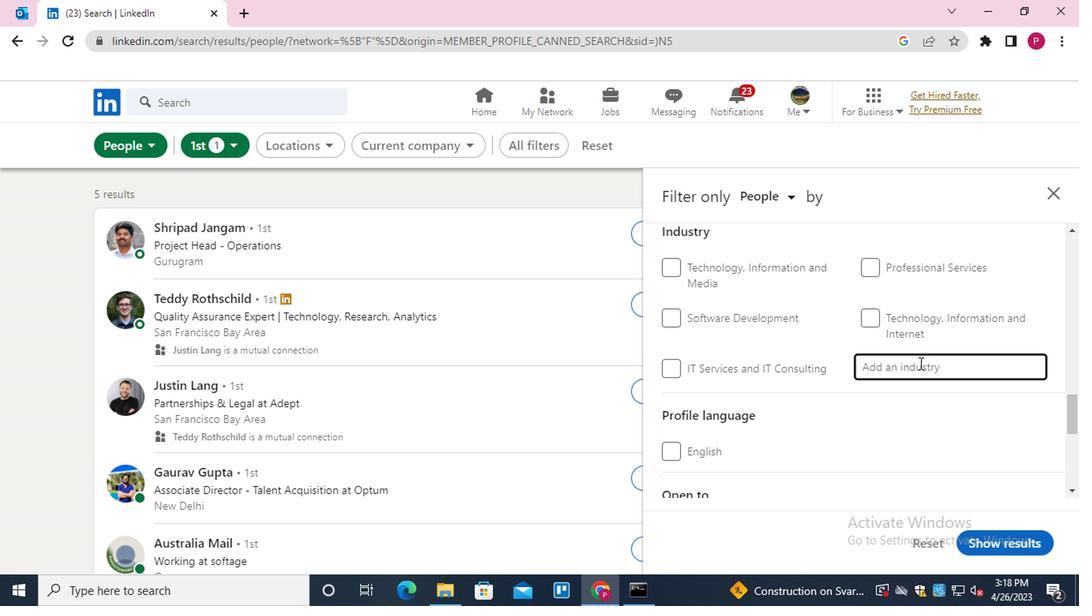 
Action: Key pressed <Key.shift>PHOT<Key.down><Key.down><Key.up><Key.enter>
Screenshot: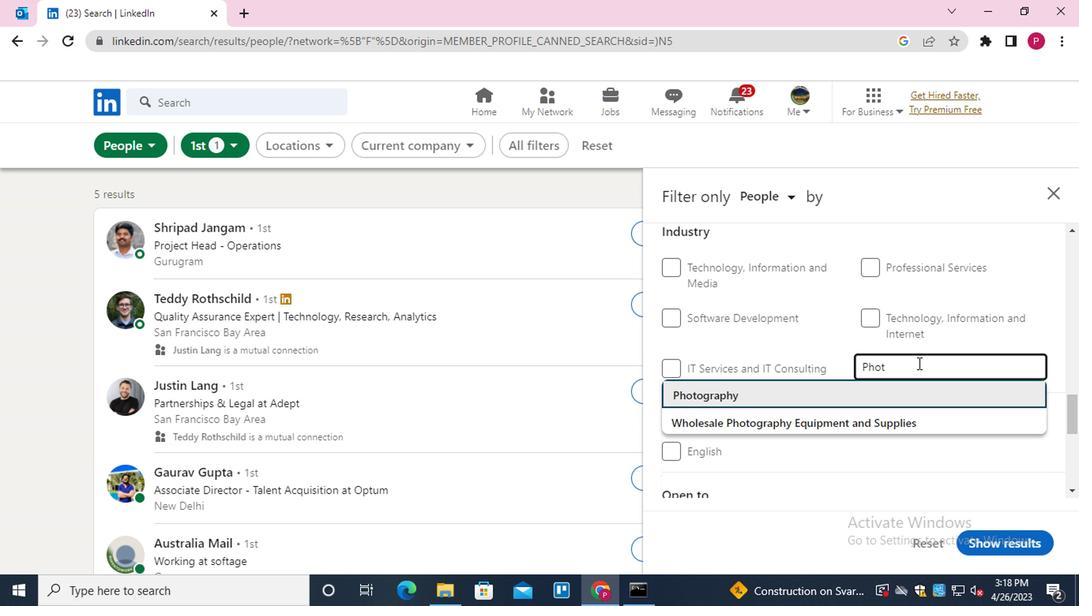 
Action: Mouse moved to (753, 305)
Screenshot: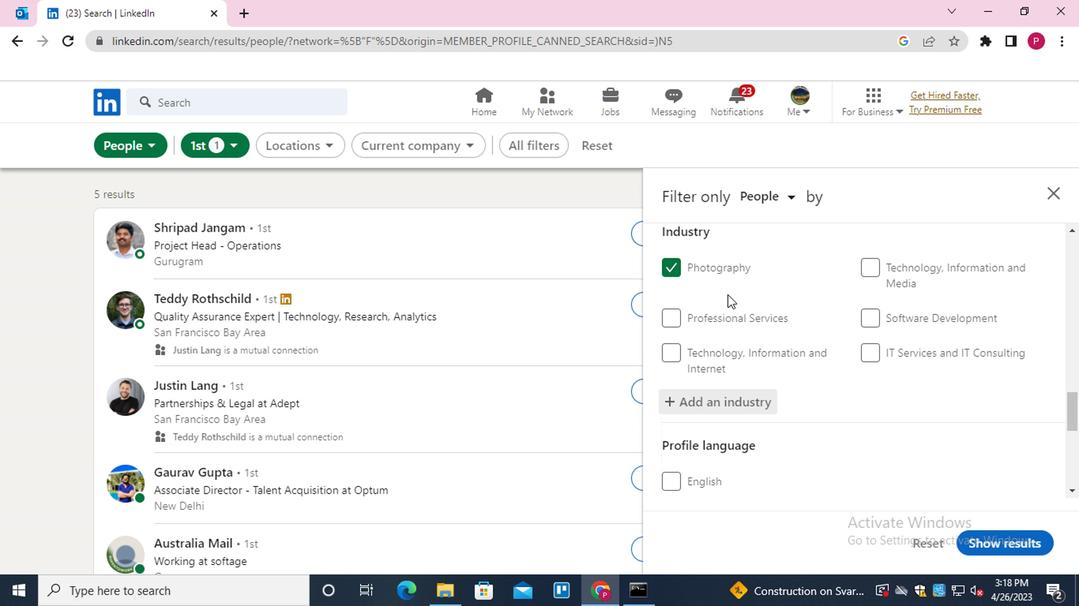 
Action: Mouse scrolled (753, 305) with delta (0, 0)
Screenshot: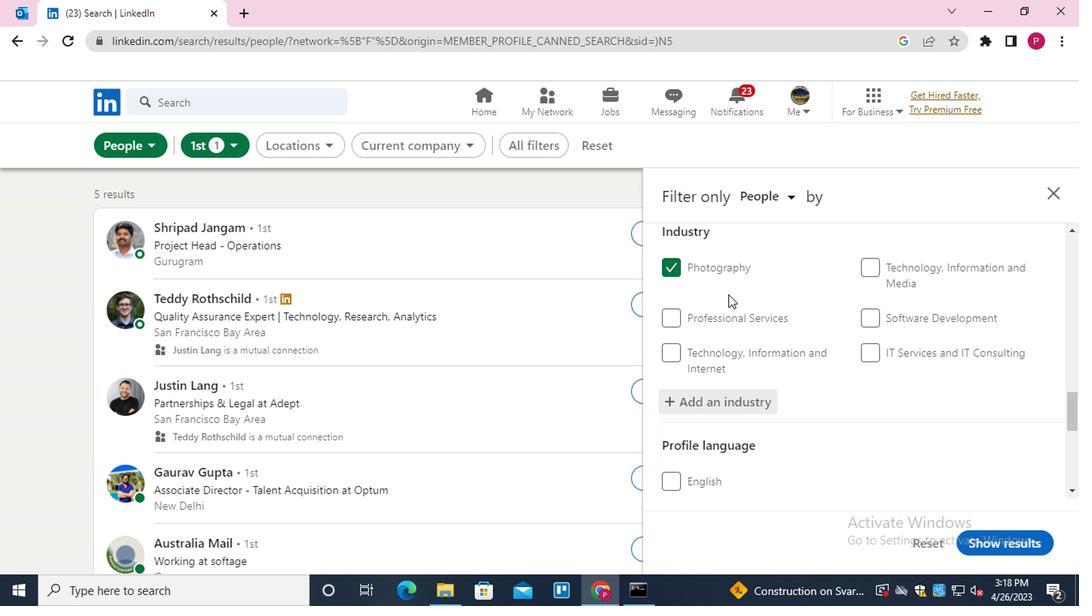 
Action: Mouse scrolled (753, 305) with delta (0, 0)
Screenshot: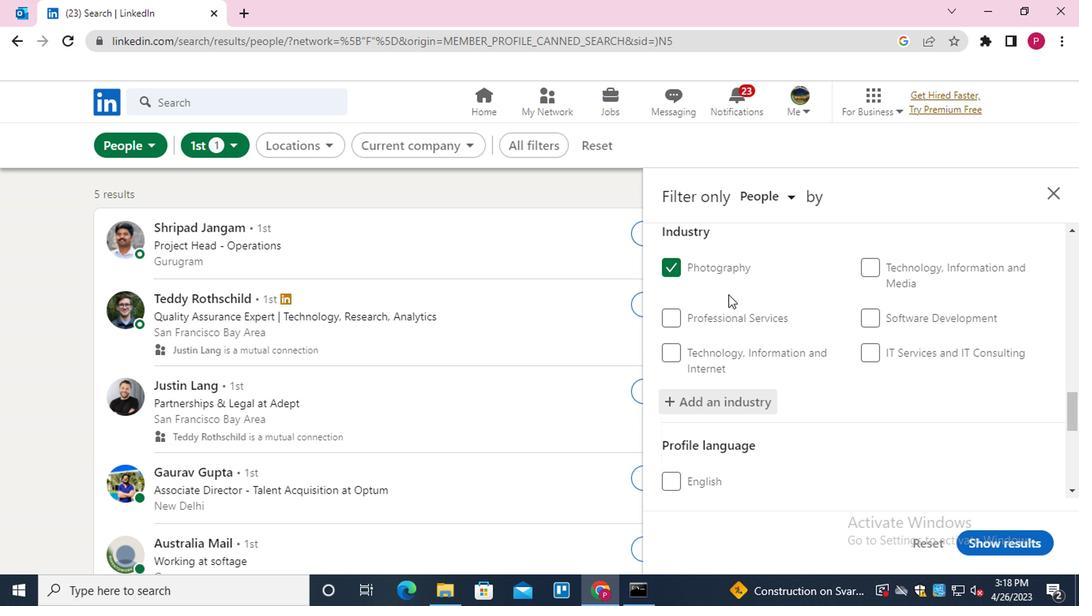 
Action: Mouse moved to (751, 308)
Screenshot: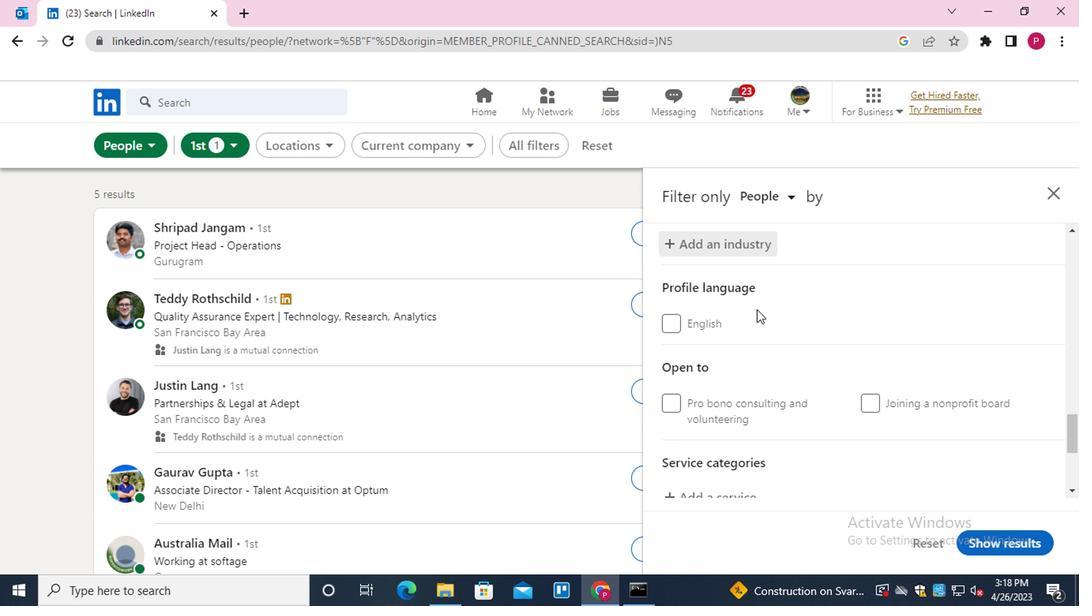 
Action: Mouse scrolled (751, 307) with delta (0, -1)
Screenshot: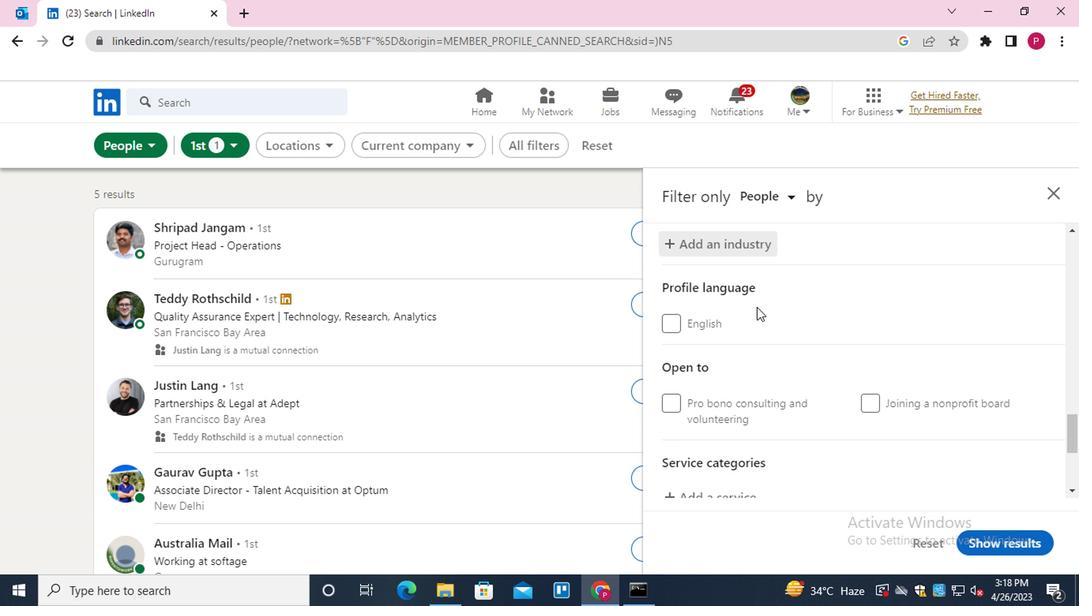 
Action: Mouse moved to (710, 414)
Screenshot: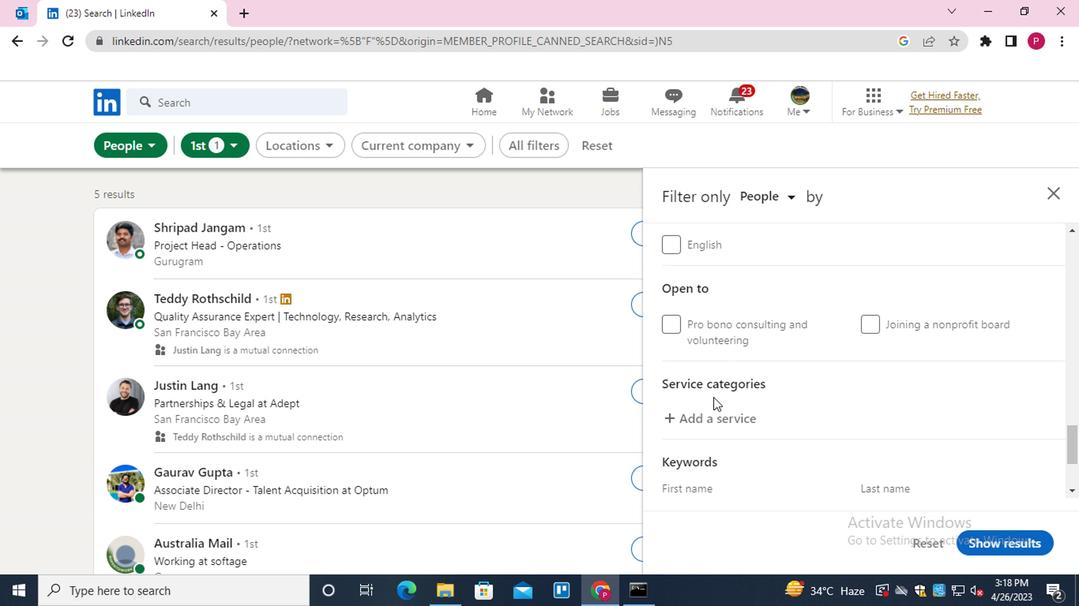 
Action: Mouse pressed left at (710, 414)
Screenshot: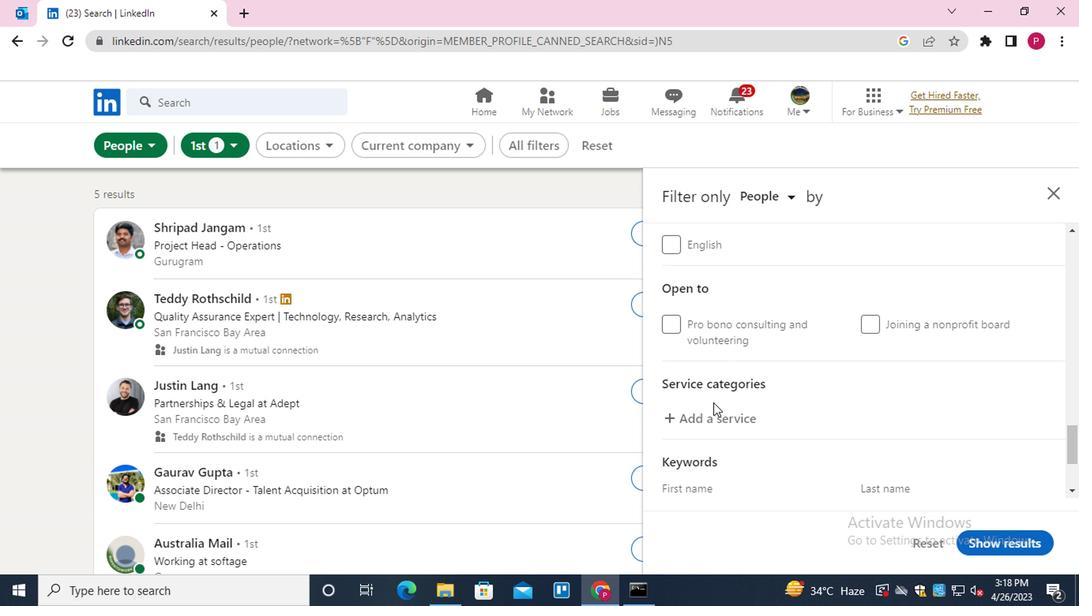 
Action: Mouse moved to (710, 389)
Screenshot: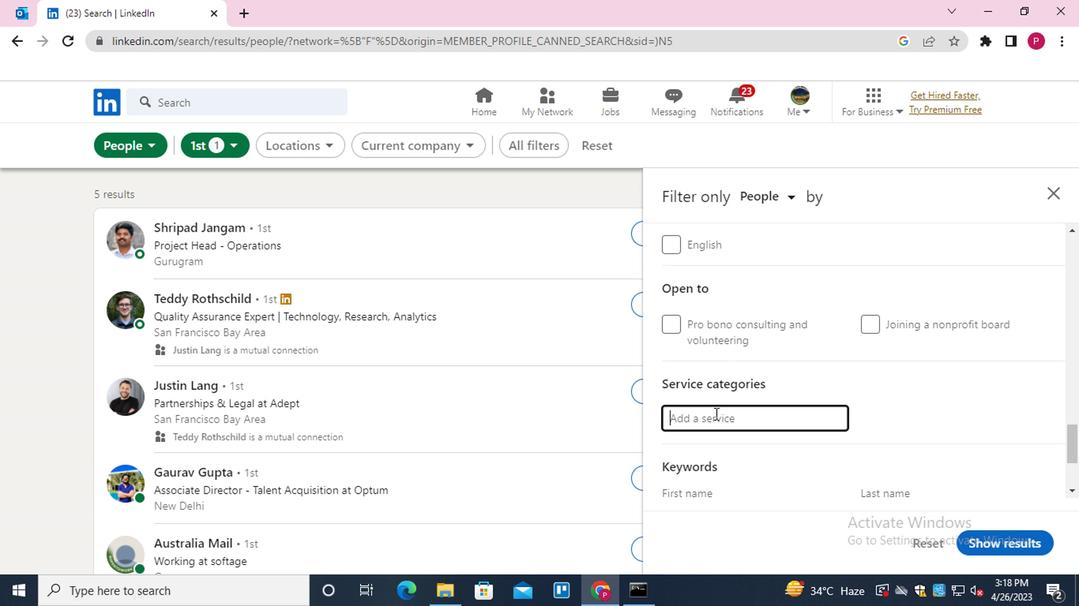 
Action: Key pressed <Key.shift>INTER<Key.down><Key.down><Key.down><Key.down><Key.down><Key.down><Key.up><Key.enter>
Screenshot: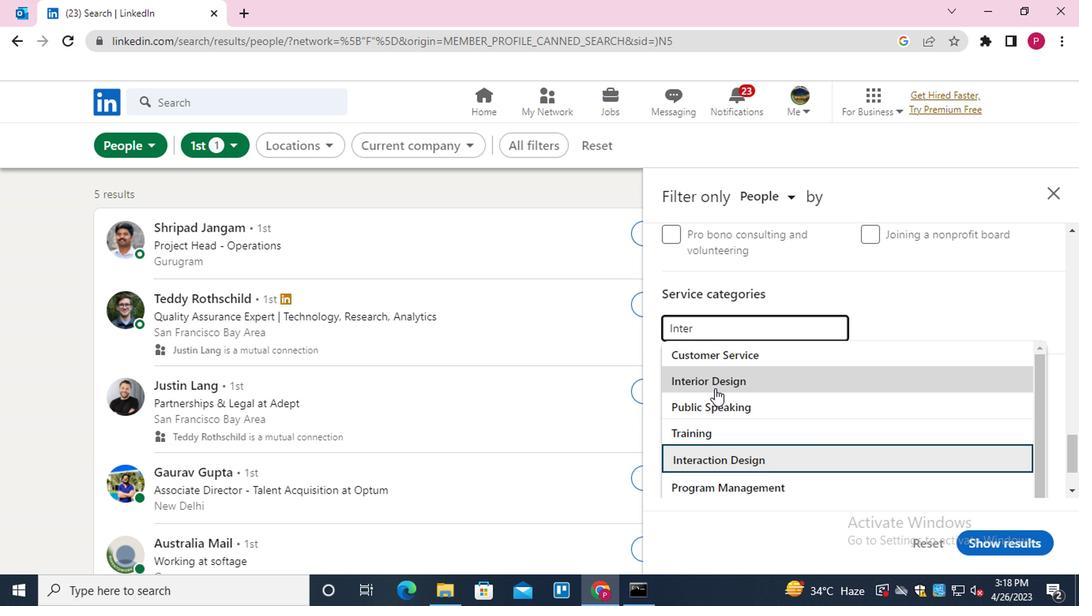 
Action: Mouse moved to (800, 364)
Screenshot: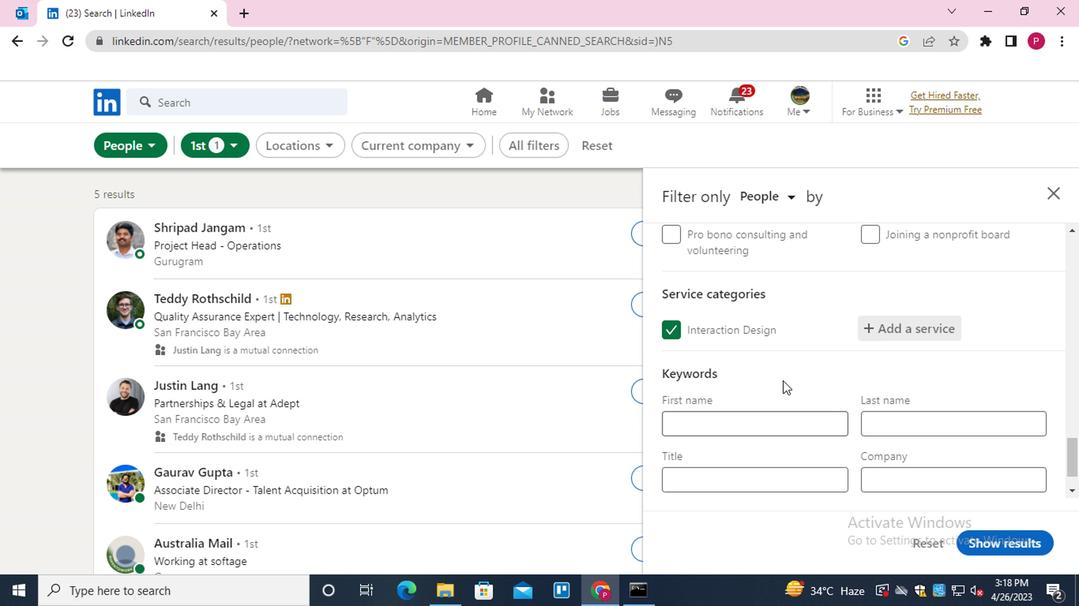 
Action: Mouse scrolled (800, 363) with delta (0, -1)
Screenshot: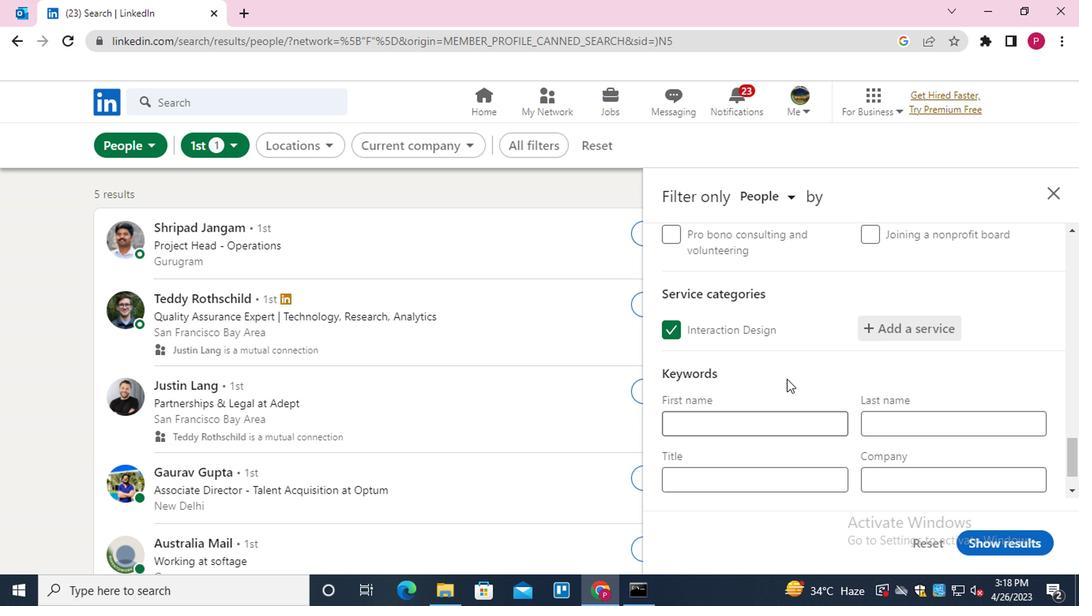 
Action: Mouse scrolled (800, 363) with delta (0, -1)
Screenshot: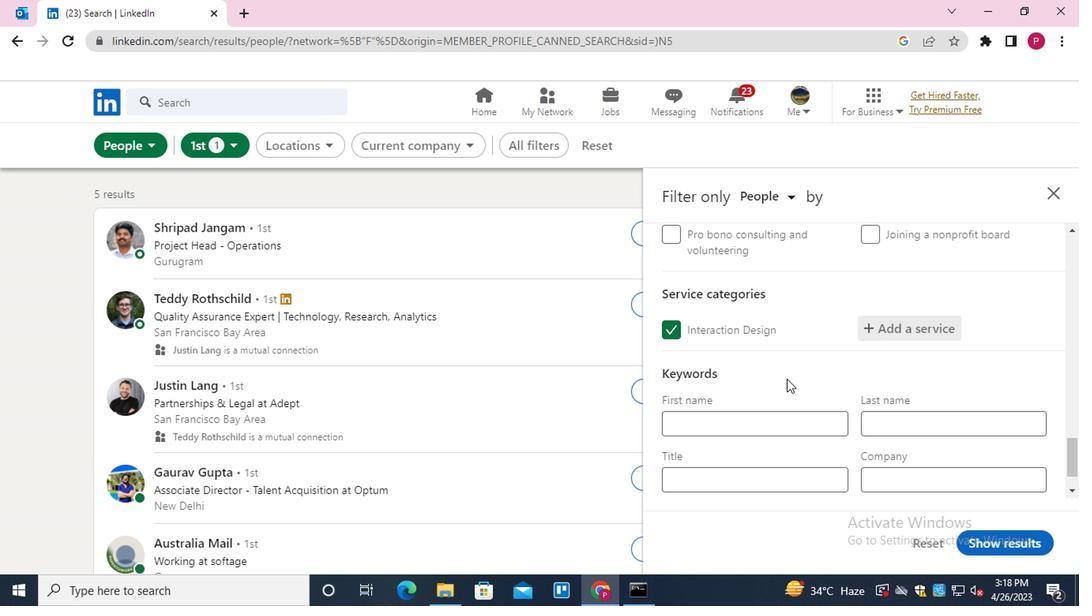 
Action: Mouse scrolled (800, 363) with delta (0, -1)
Screenshot: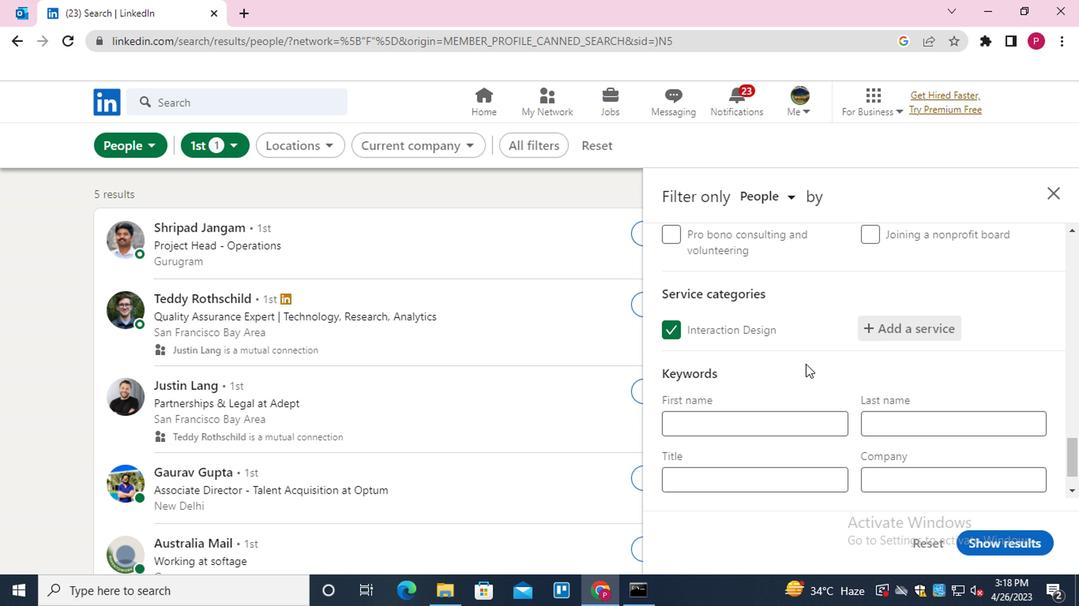
Action: Mouse scrolled (800, 363) with delta (0, -1)
Screenshot: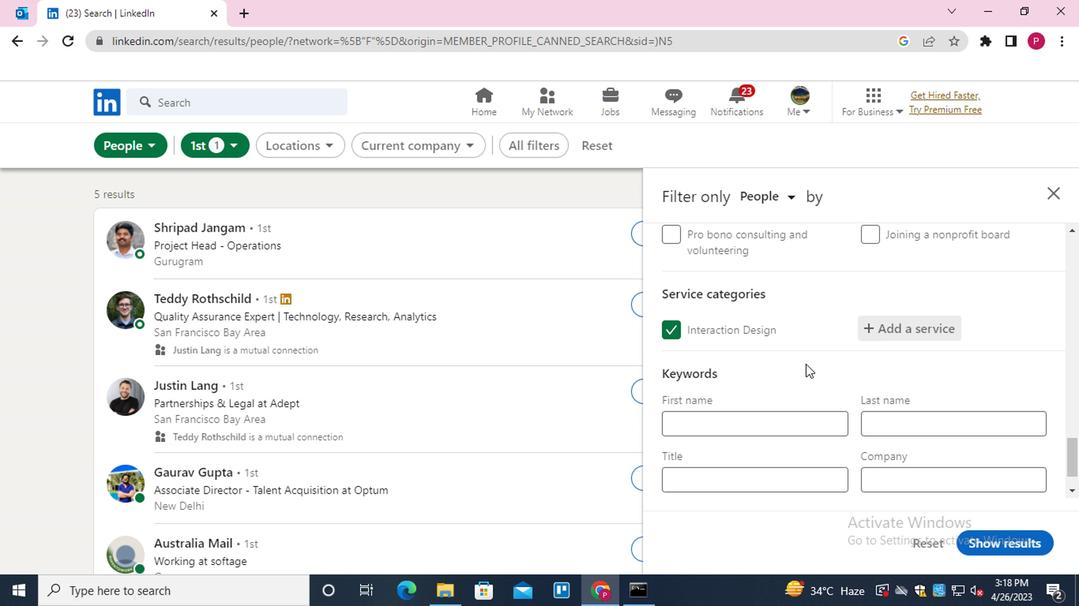 
Action: Mouse moved to (793, 423)
Screenshot: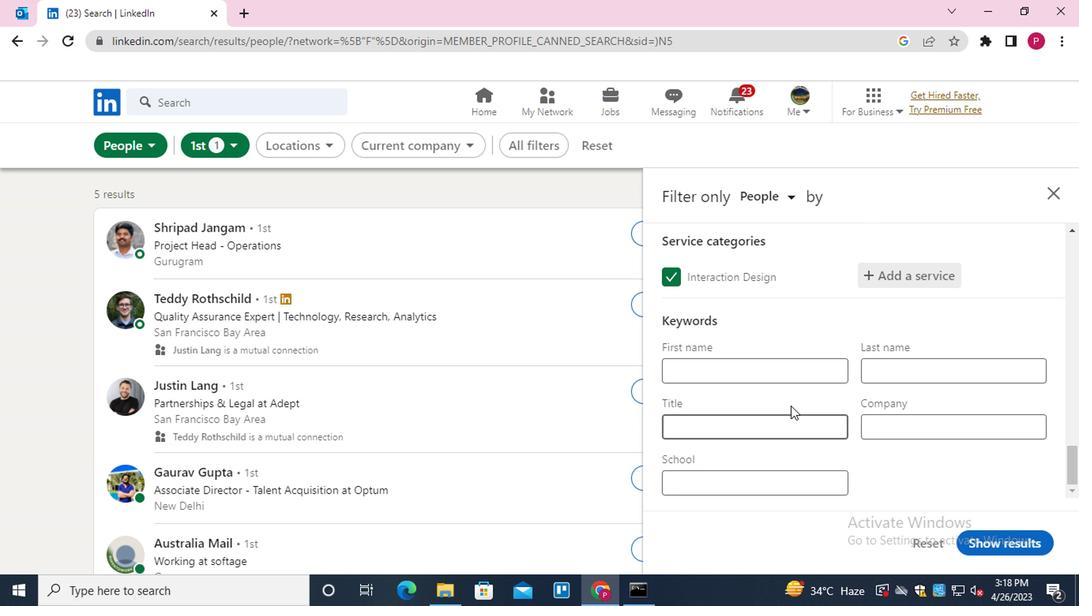 
Action: Mouse pressed left at (793, 423)
Screenshot: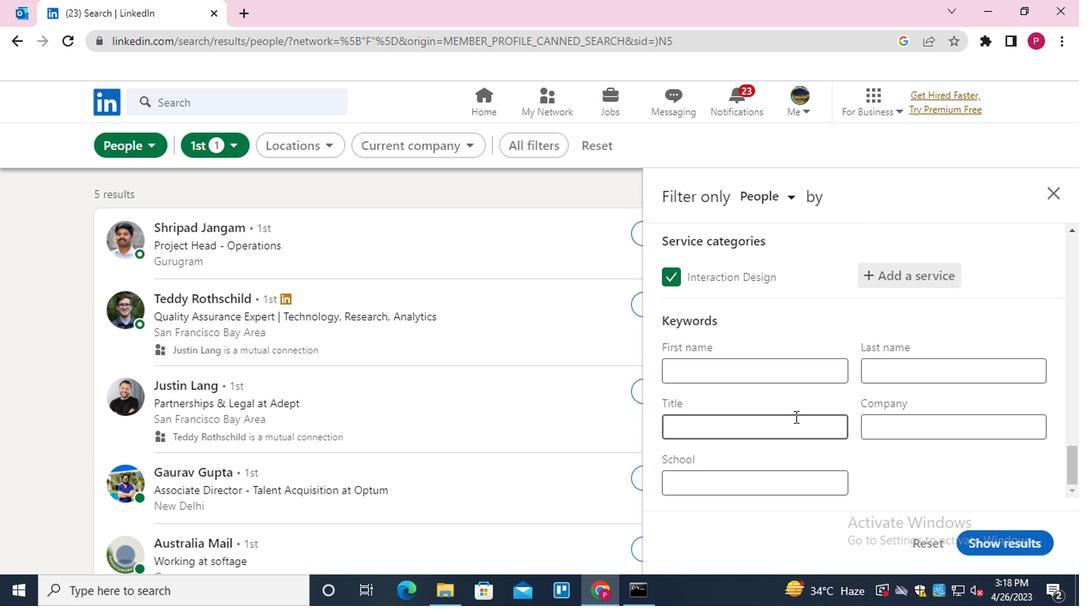 
Action: Mouse moved to (796, 417)
Screenshot: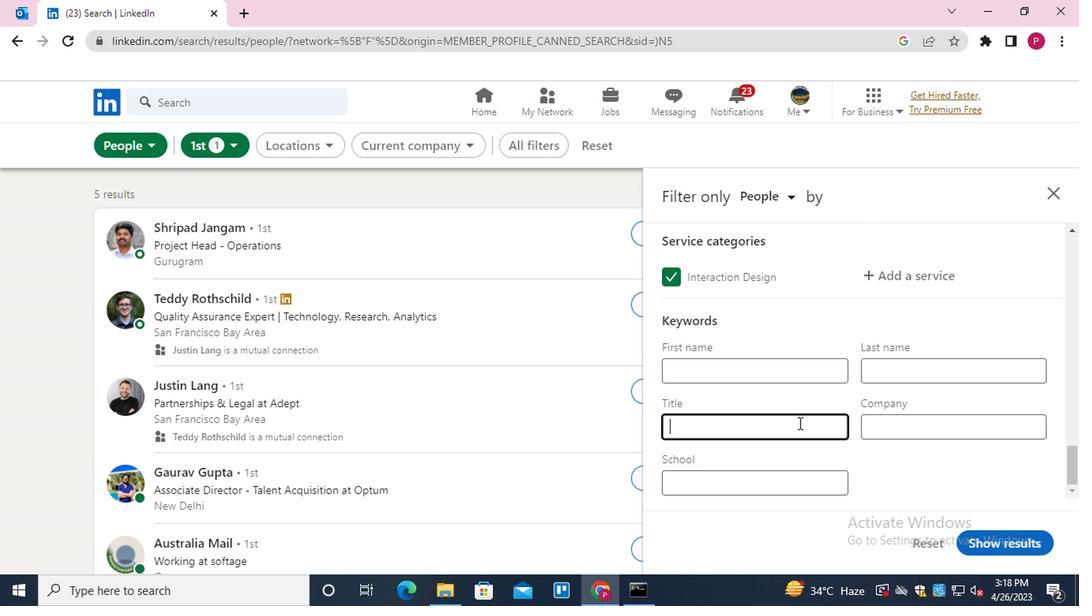 
Action: Key pressed <Key.shift><Key.shift><Key.shift>TELEWORK<Key.space><Key.shift>NURSE/<Key.shift>DOCTOR
Screenshot: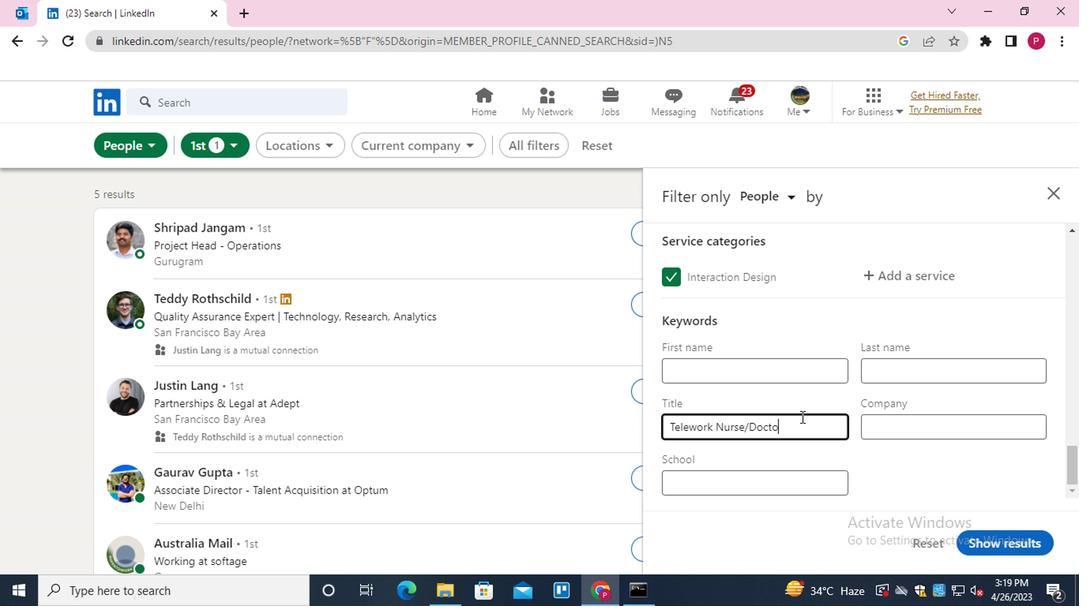 
Action: Mouse moved to (1018, 540)
Screenshot: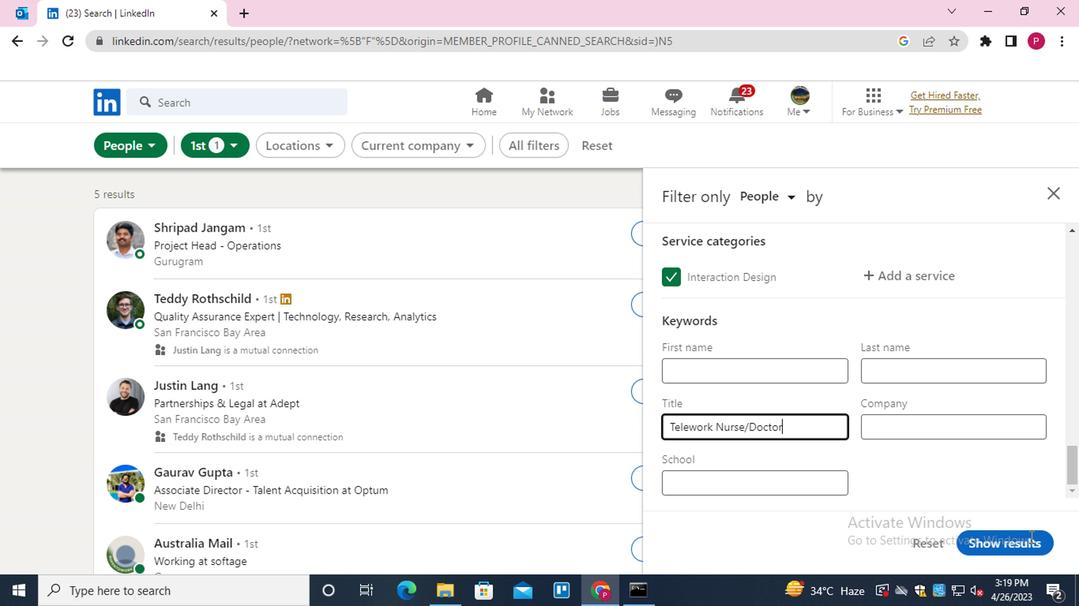 
Action: Mouse pressed left at (1018, 540)
Screenshot: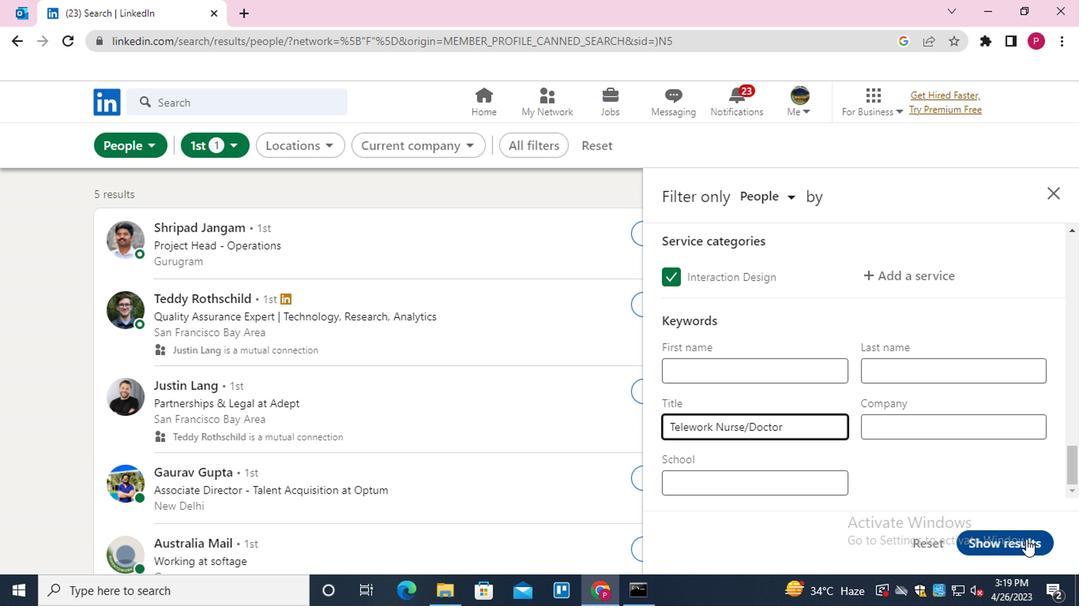 
Action: Mouse moved to (502, 346)
Screenshot: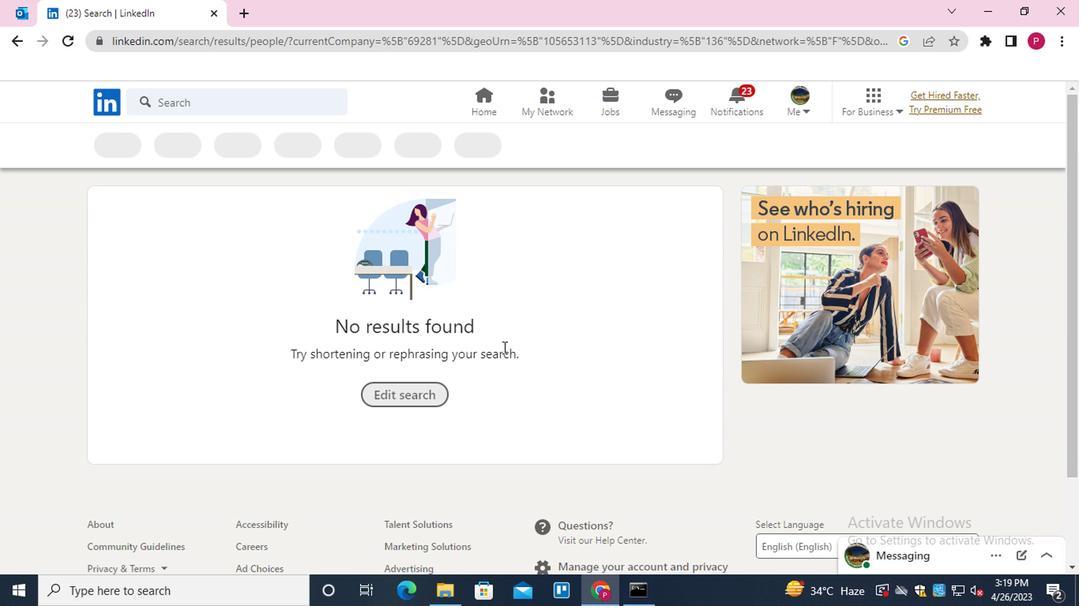 
